 Task: In Heading Arial with underline. Font size of heading  '18'Font style of data Calibri. Font size of data  9Alignment of headline & data Align center. Fill color in heading,  RedFont color of data Black Apply border in Data No BorderIn the sheet  Budget Spreadsheet Templatebook
Action: Mouse moved to (109, 154)
Screenshot: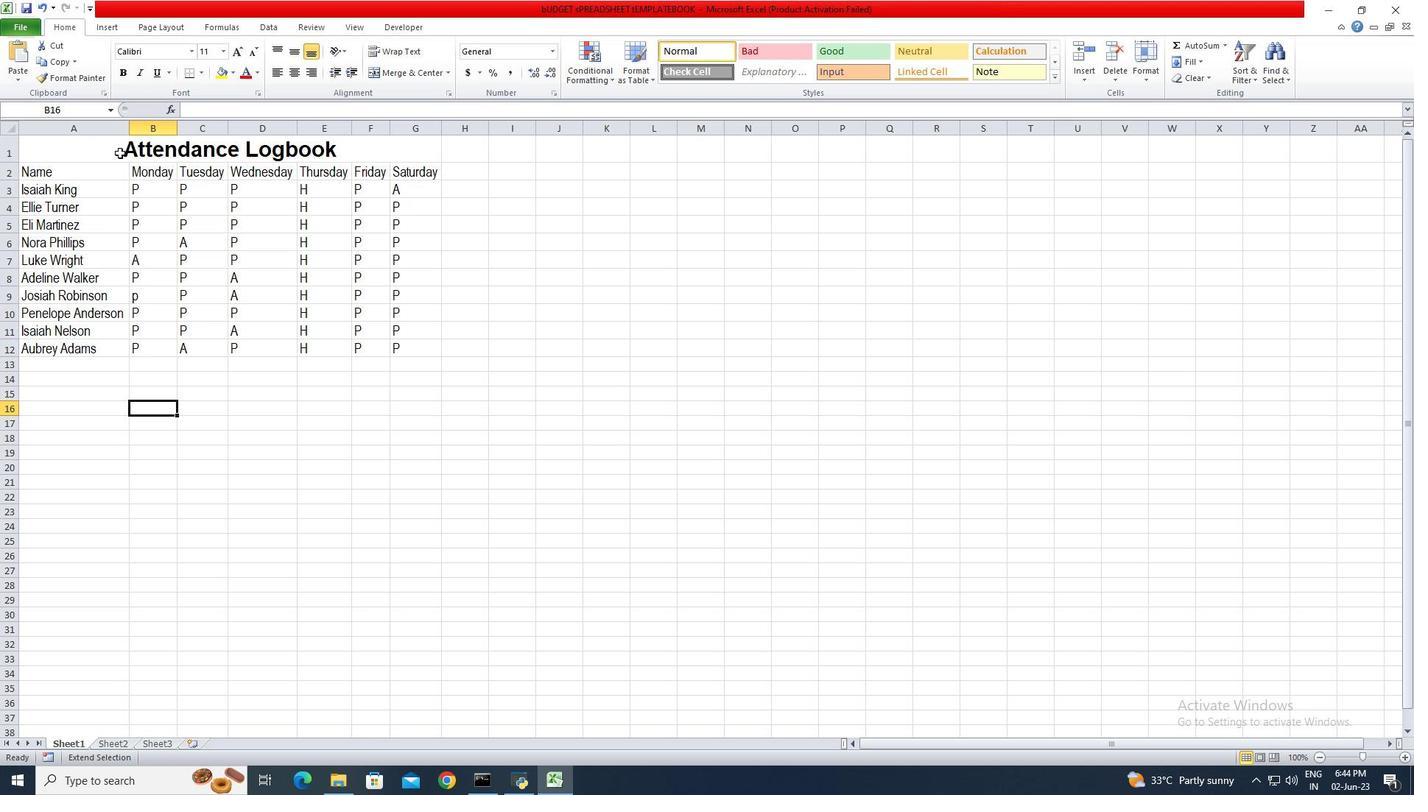 
Action: Mouse pressed left at (109, 154)
Screenshot: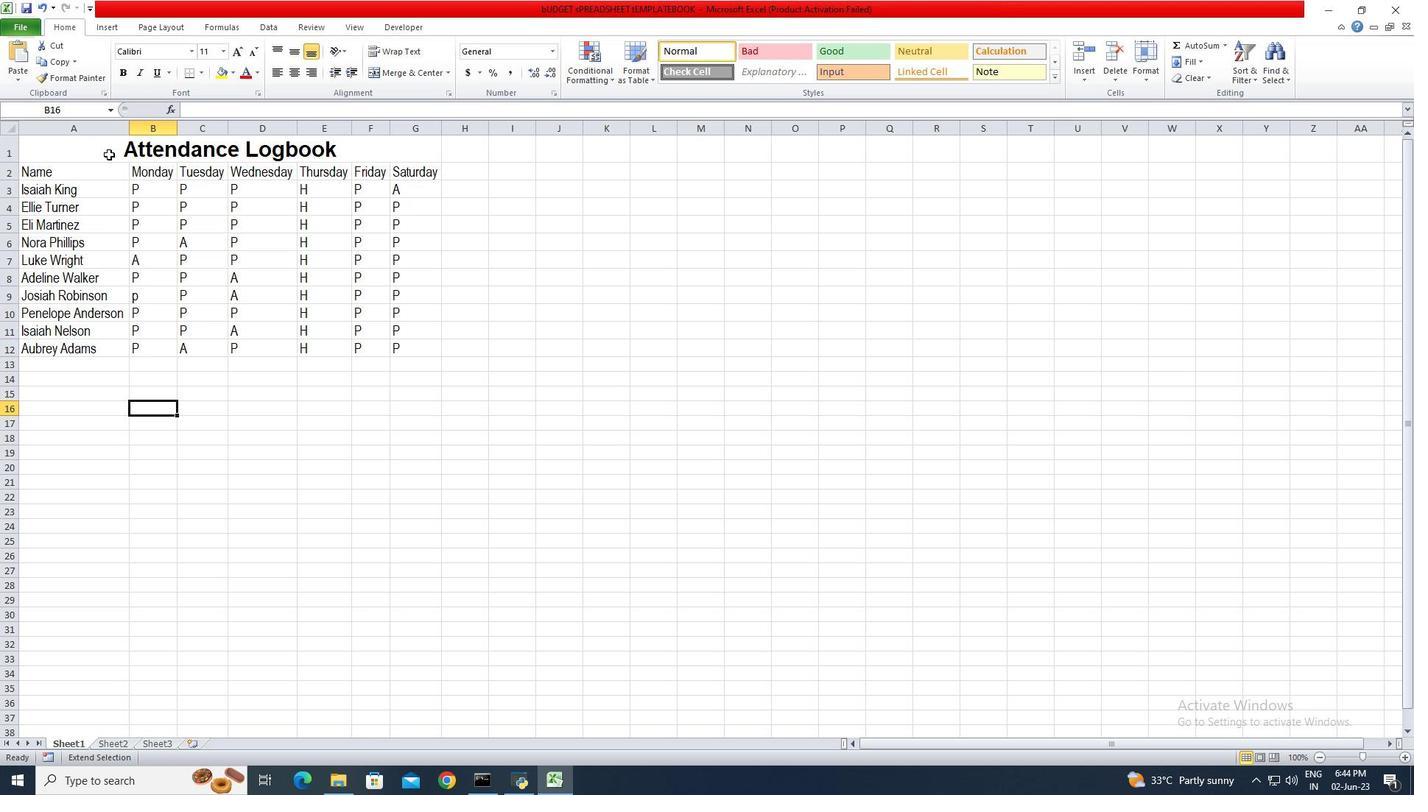 
Action: Mouse moved to (117, 152)
Screenshot: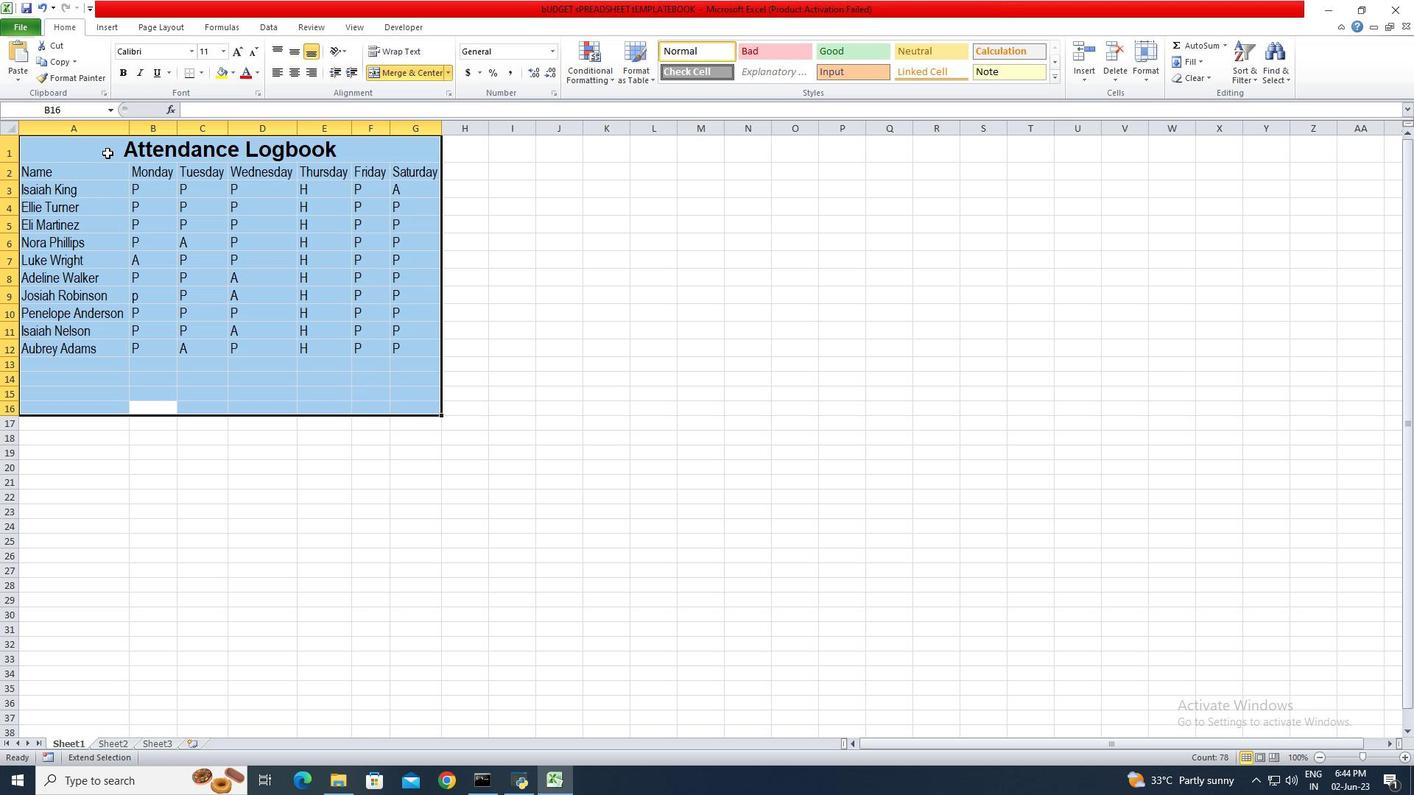 
Action: Mouse pressed left at (117, 152)
Screenshot: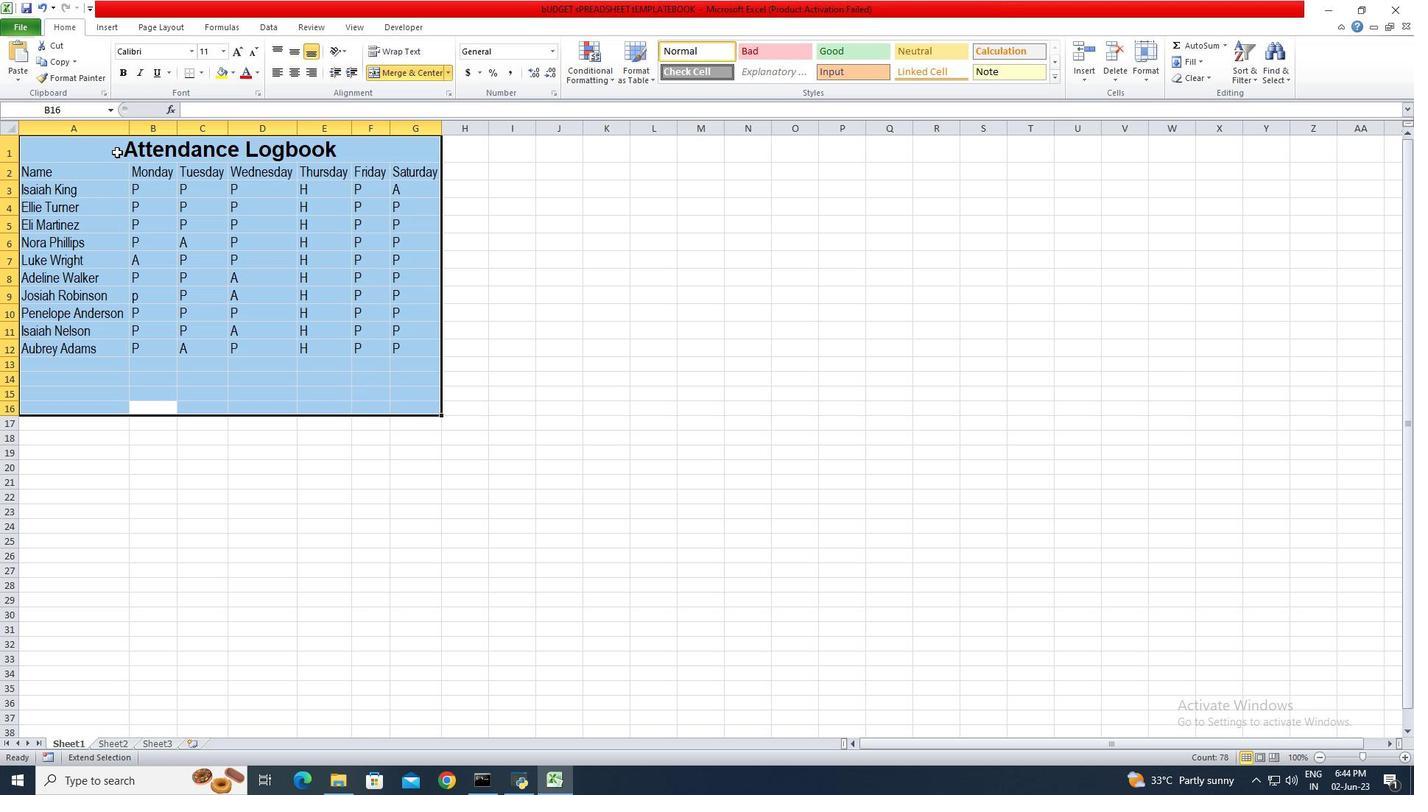 
Action: Mouse moved to (114, 149)
Screenshot: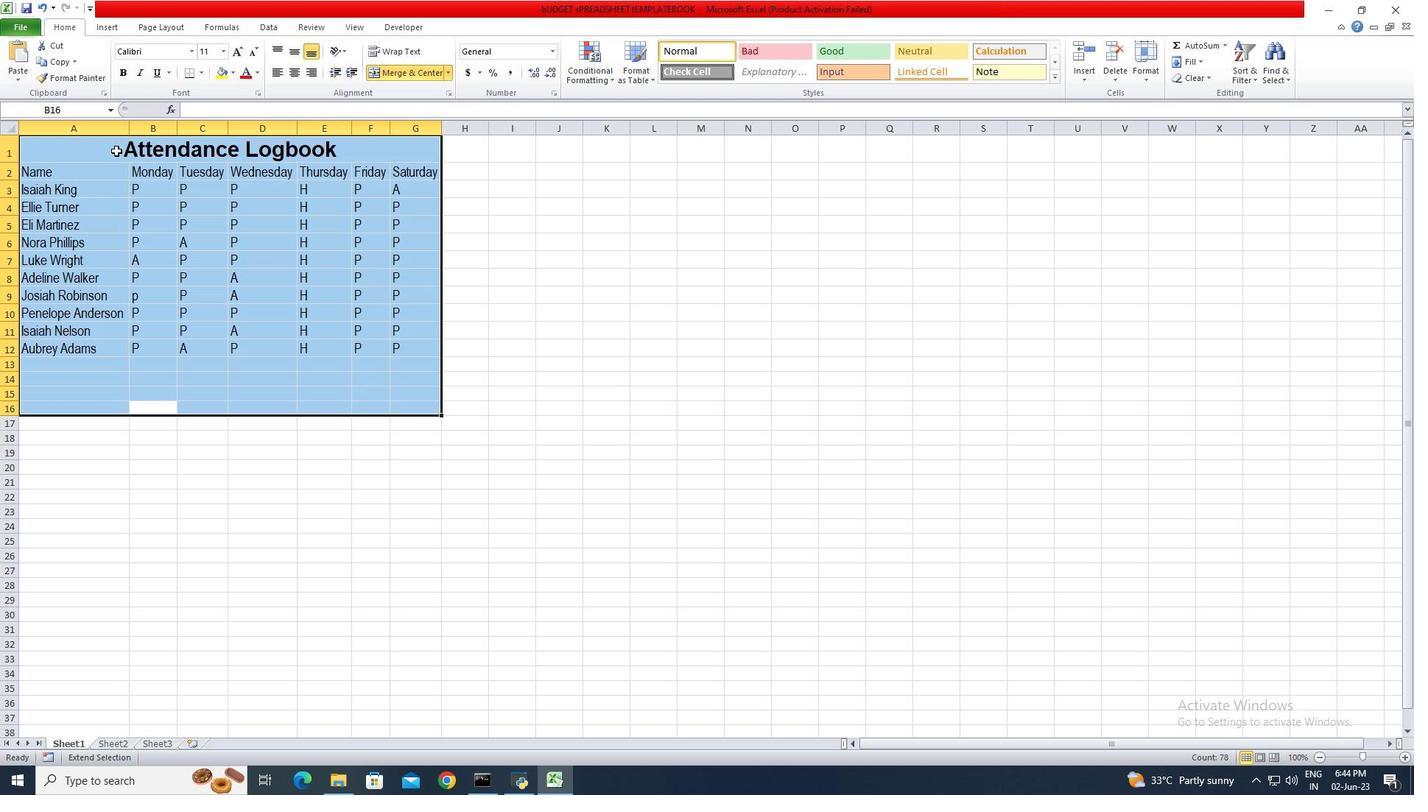 
Action: Mouse pressed left at (114, 149)
Screenshot: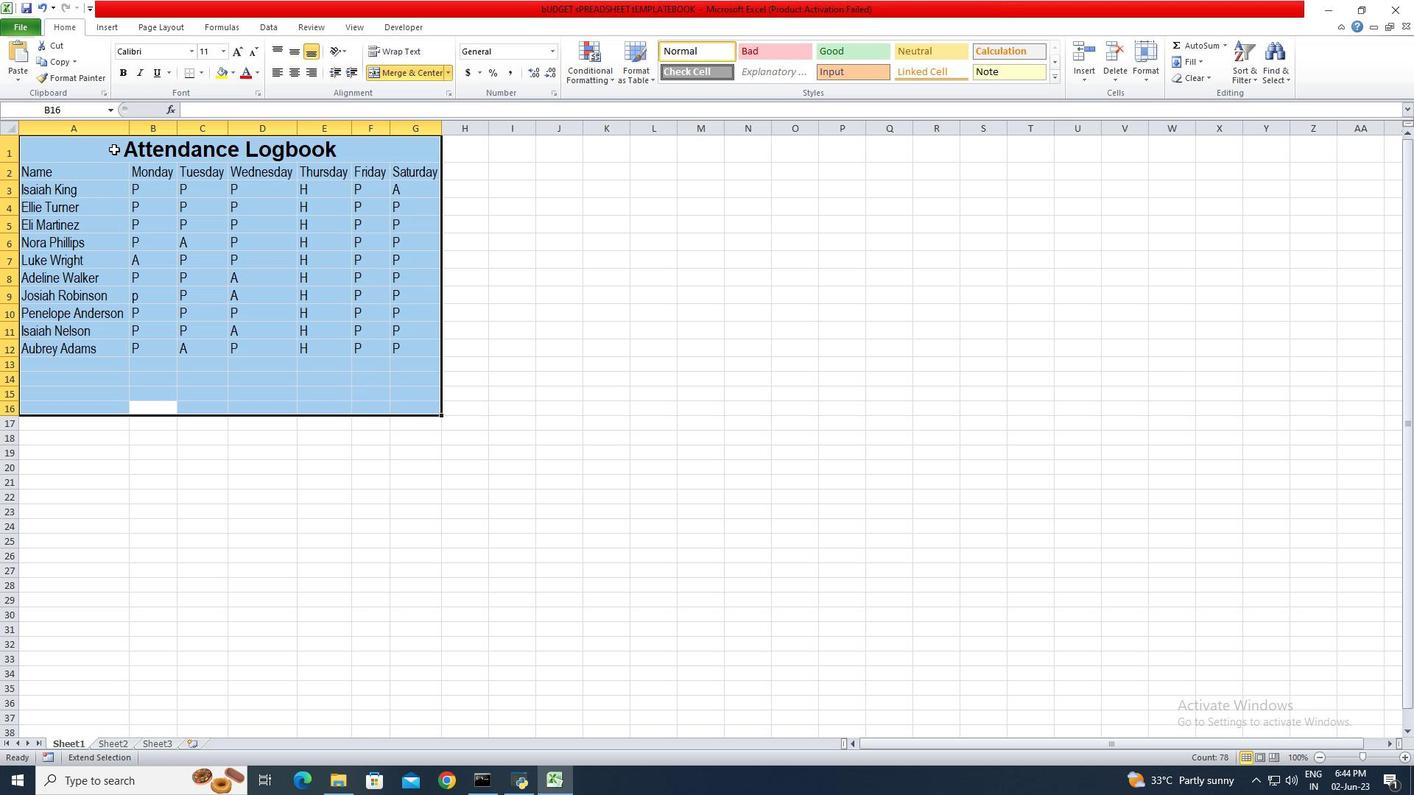 
Action: Mouse moved to (113, 382)
Screenshot: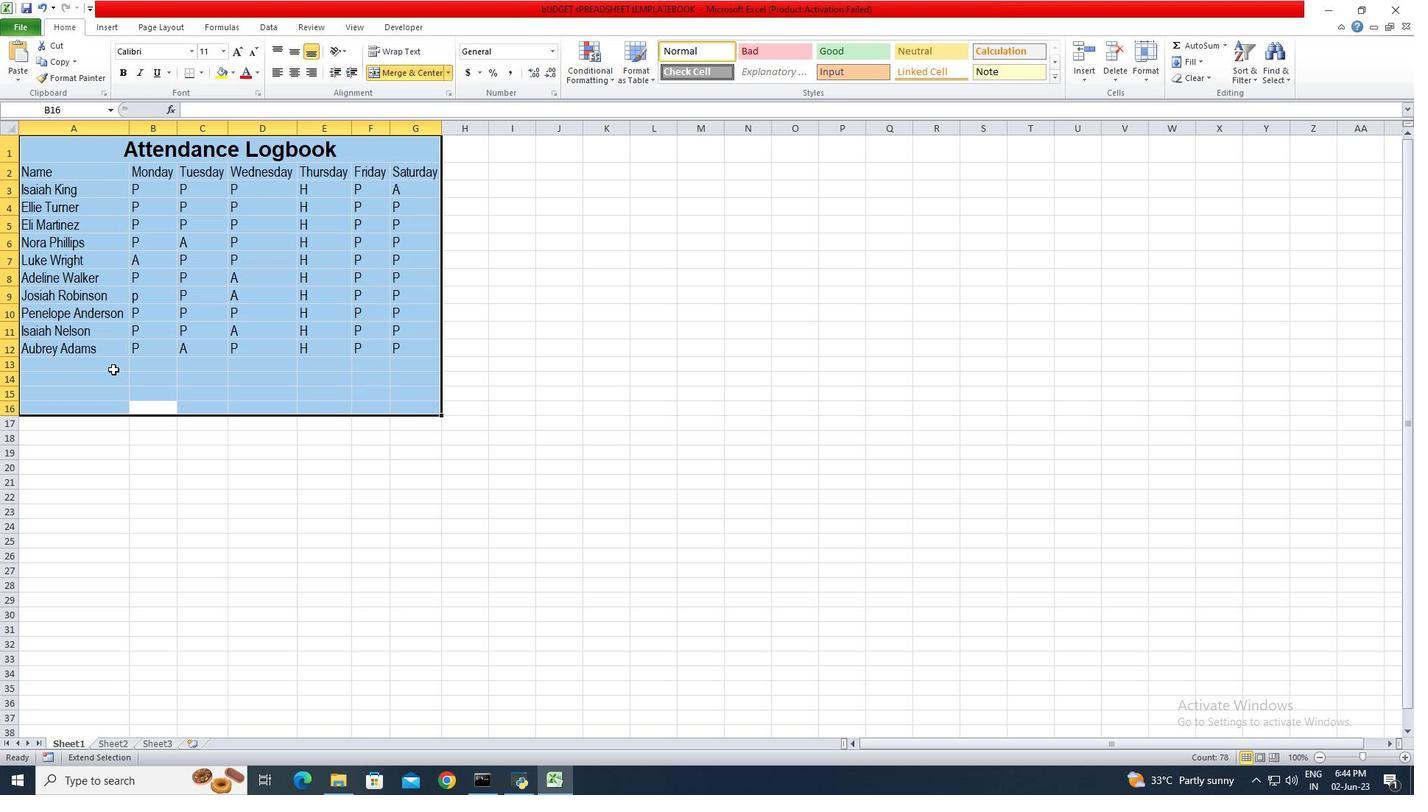 
Action: Mouse pressed left at (113, 382)
Screenshot: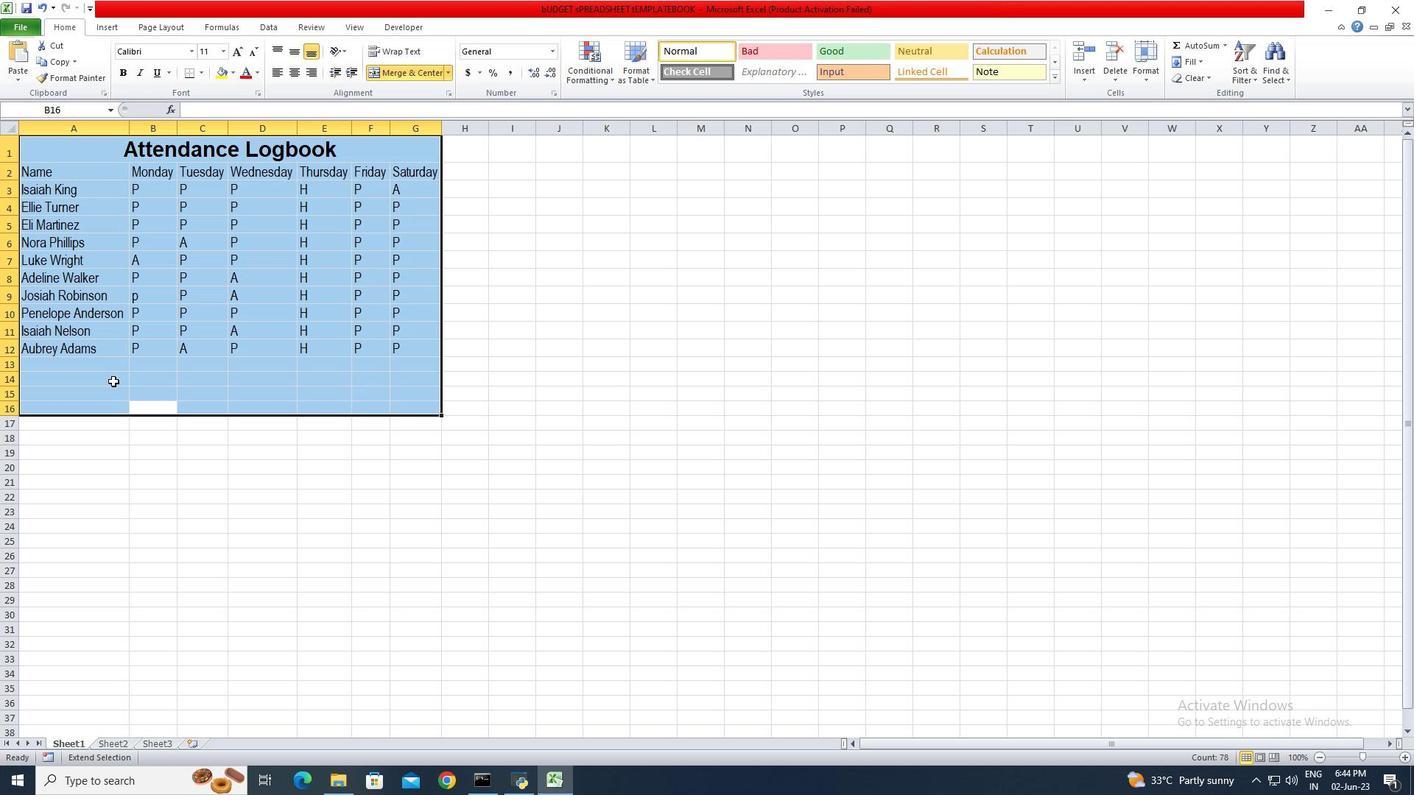 
Action: Mouse moved to (103, 151)
Screenshot: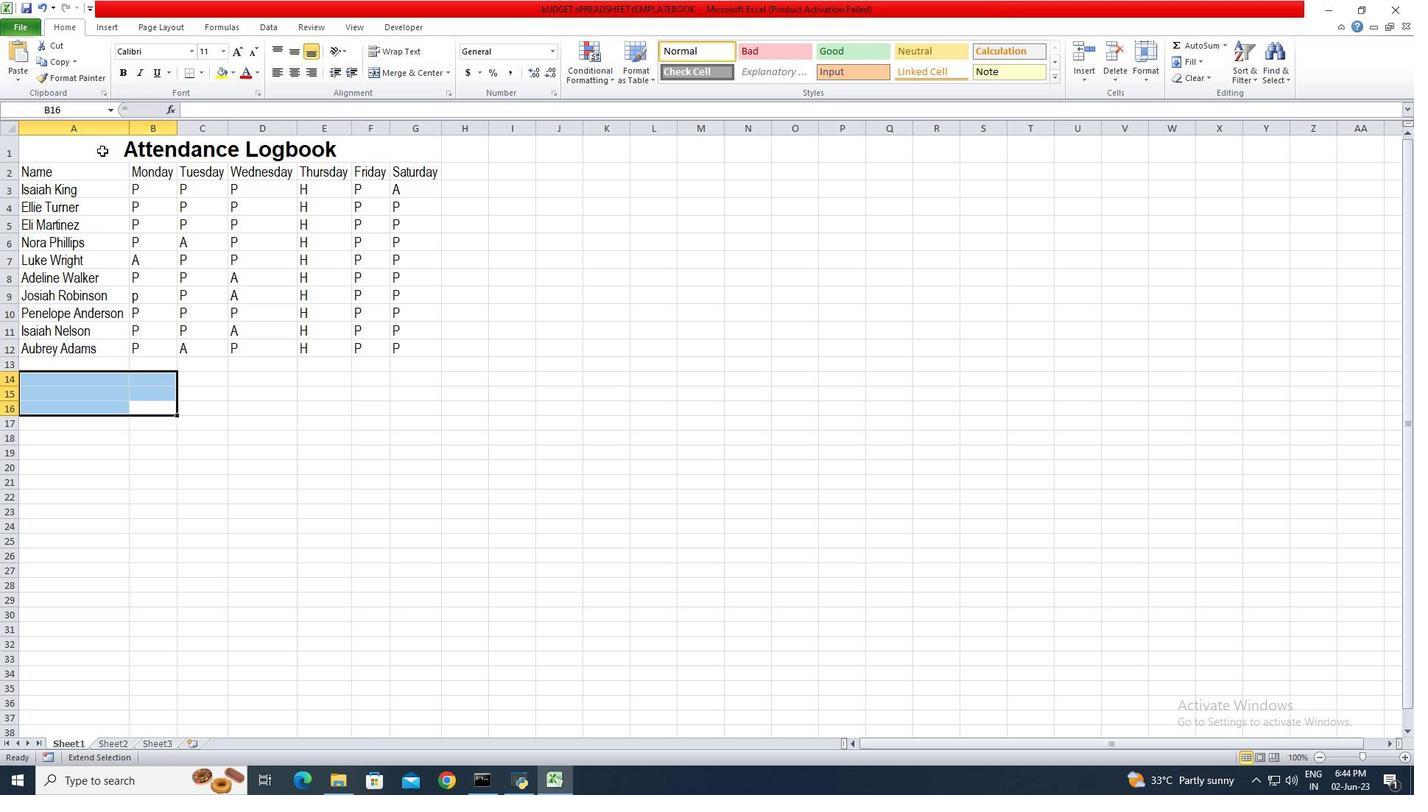 
Action: Mouse pressed left at (103, 151)
Screenshot: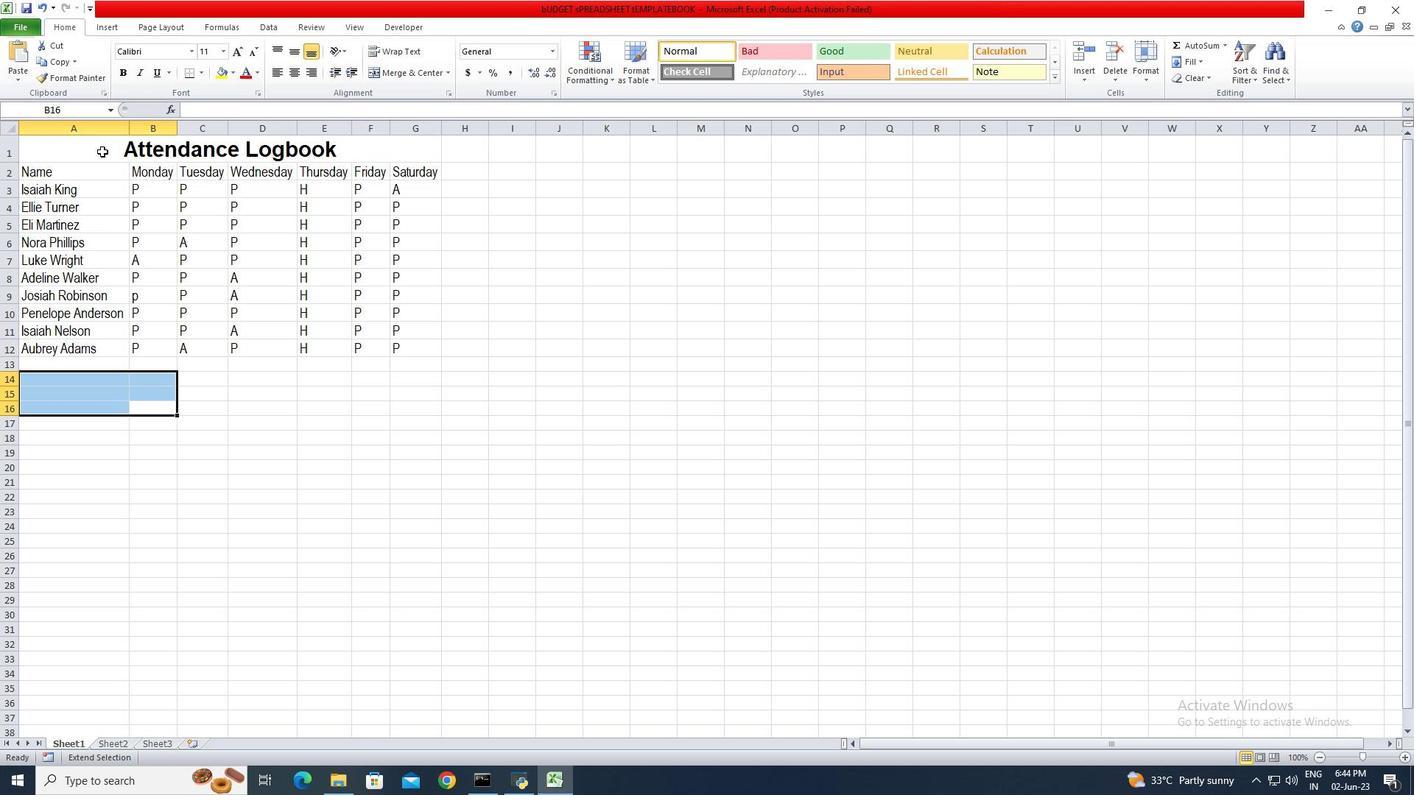 
Action: Mouse pressed left at (103, 151)
Screenshot: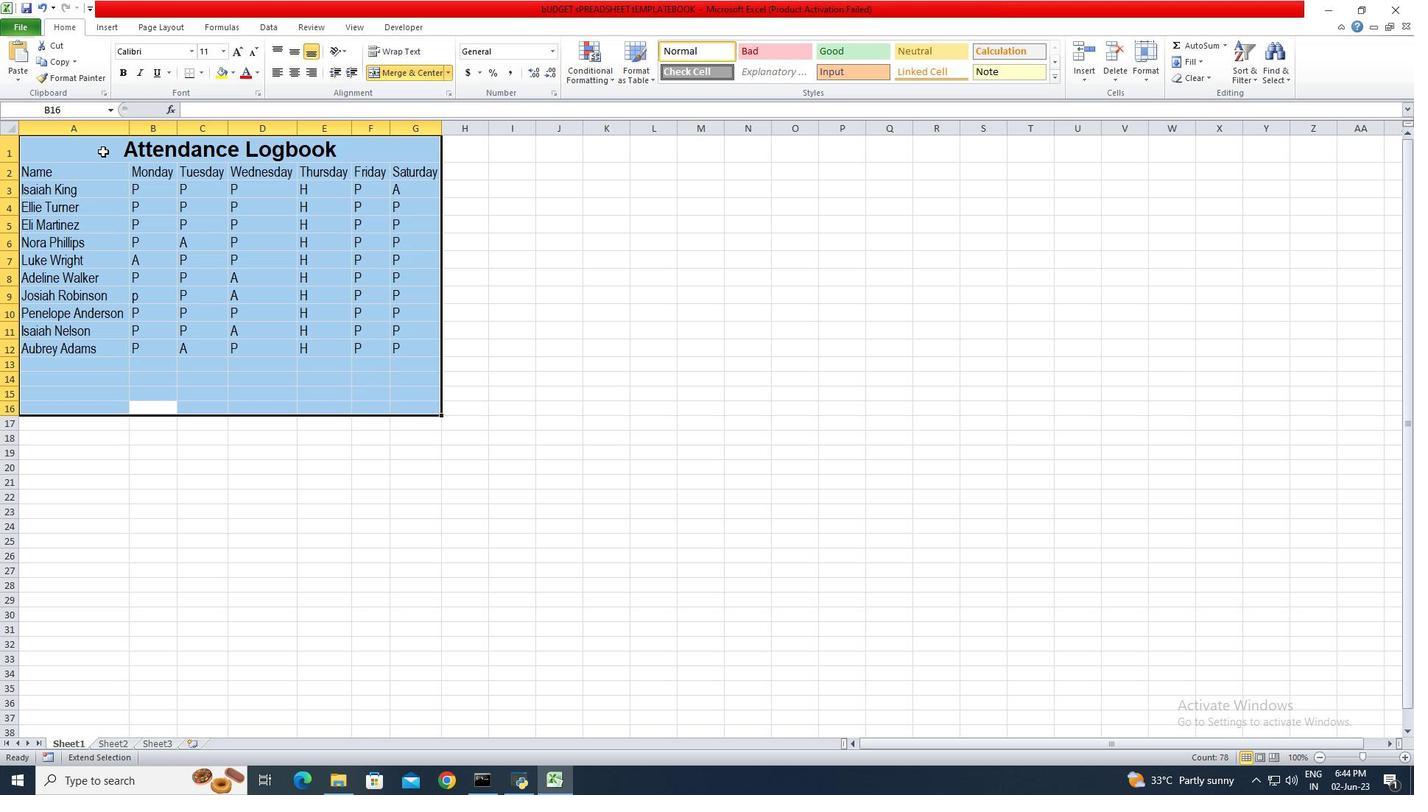 
Action: Mouse pressed left at (103, 151)
Screenshot: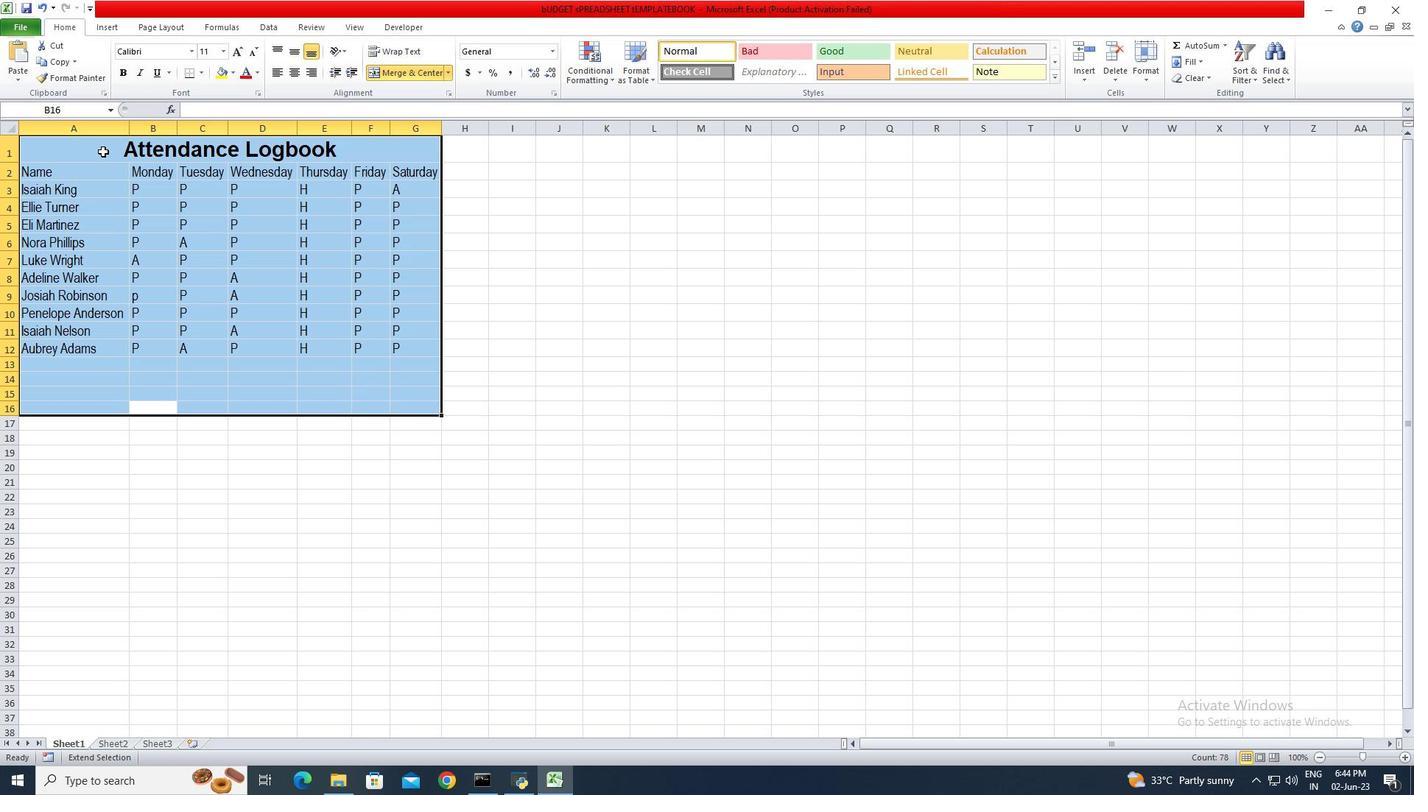
Action: Key pressed ax
Screenshot: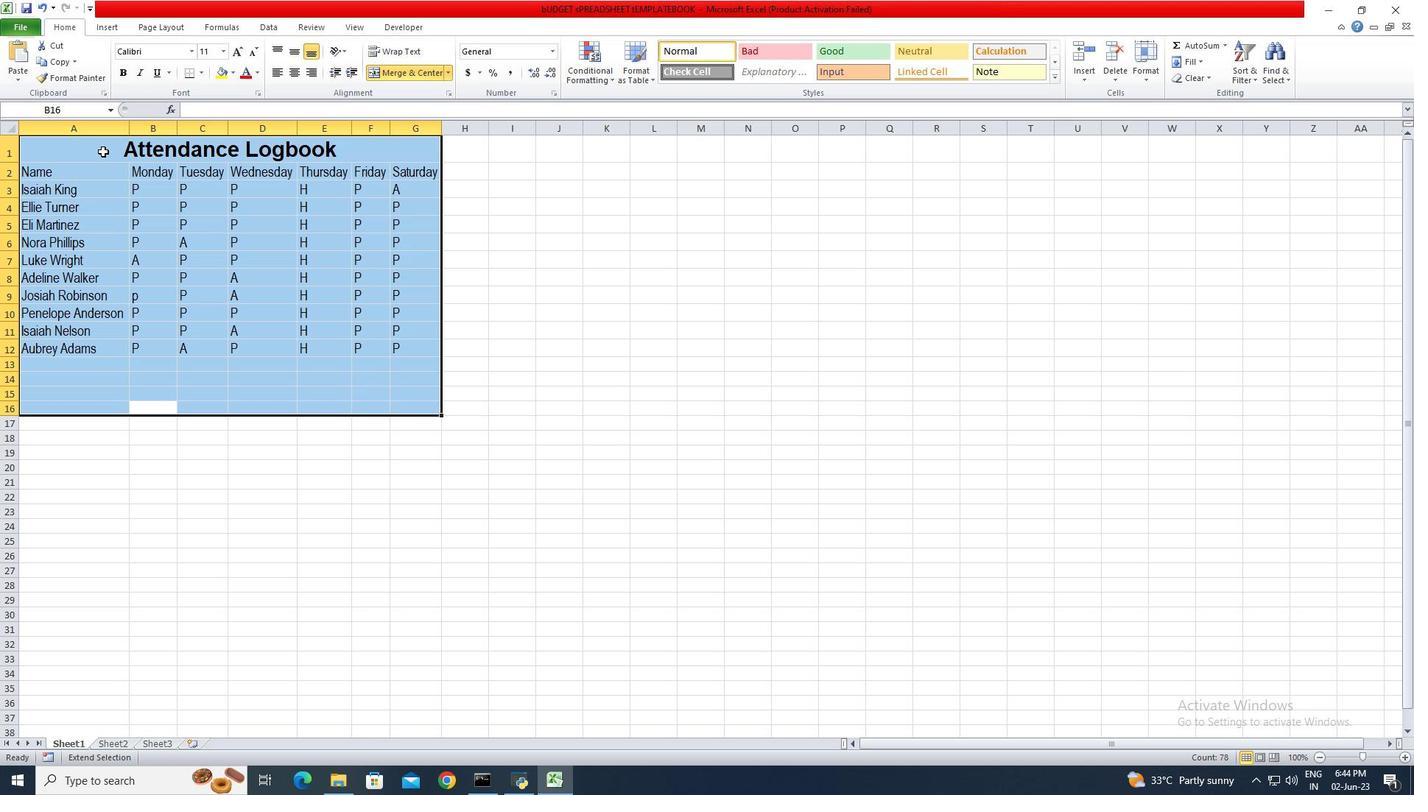 
Action: Mouse moved to (103, 152)
Screenshot: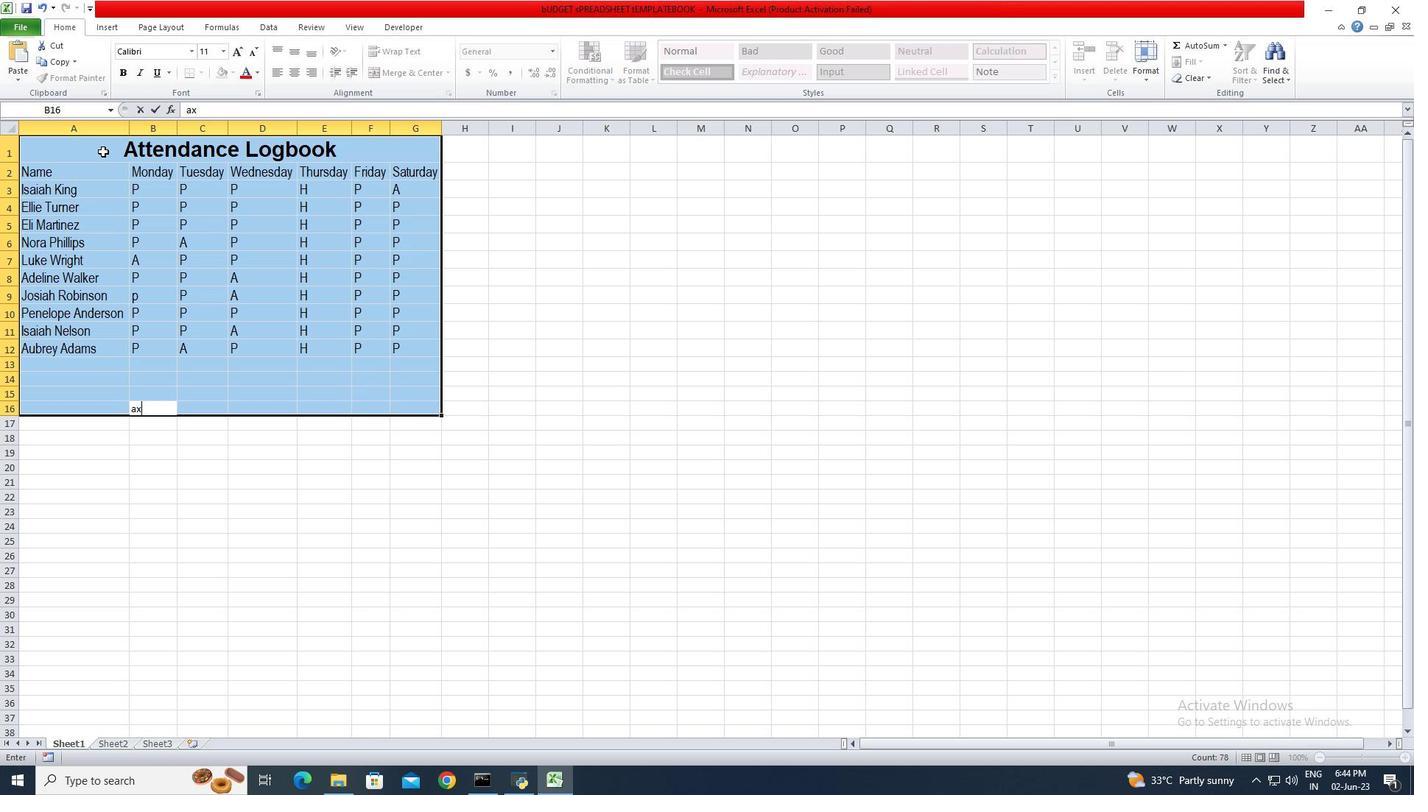 
Action: Key pressed m,<Key.shift_r>?
Screenshot: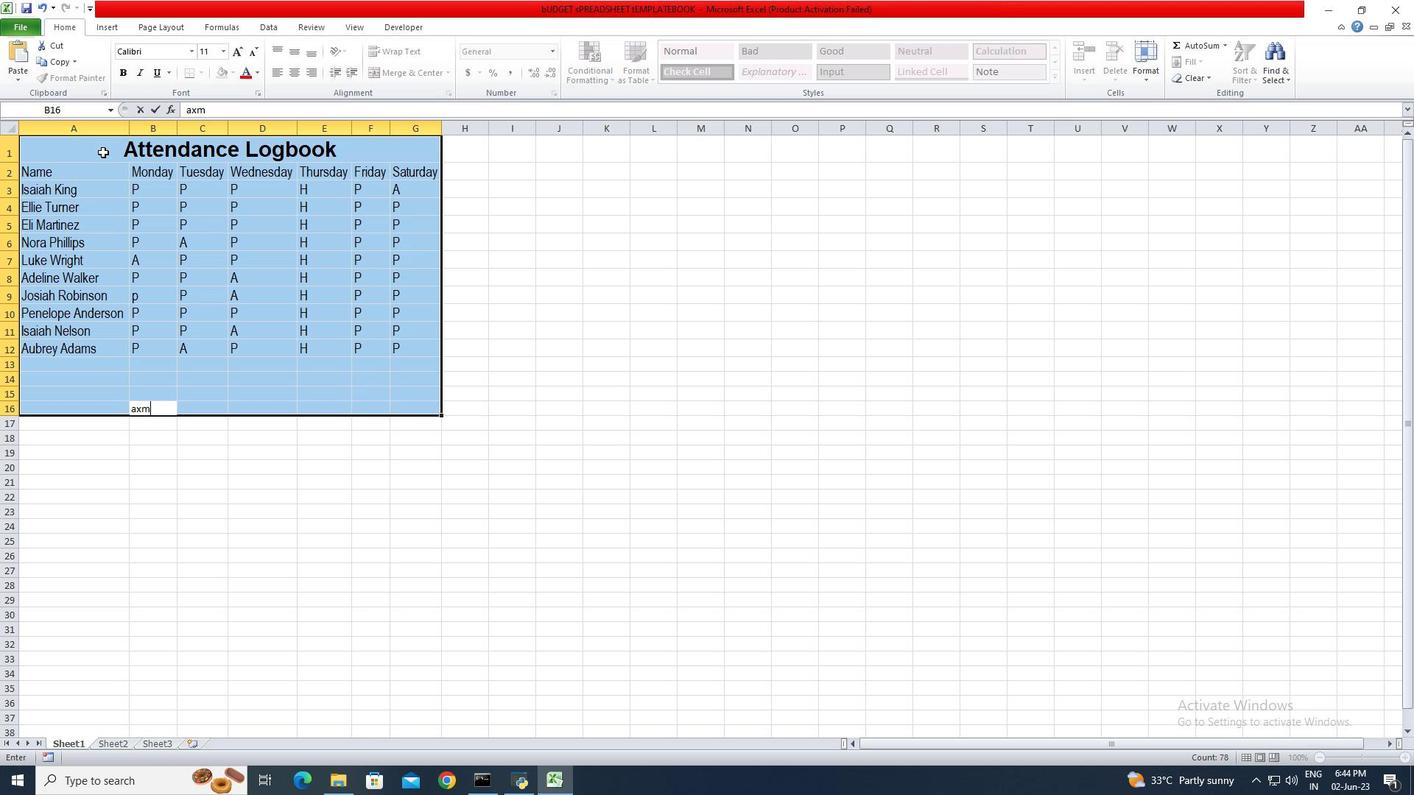 
Action: Mouse moved to (191, 545)
Screenshot: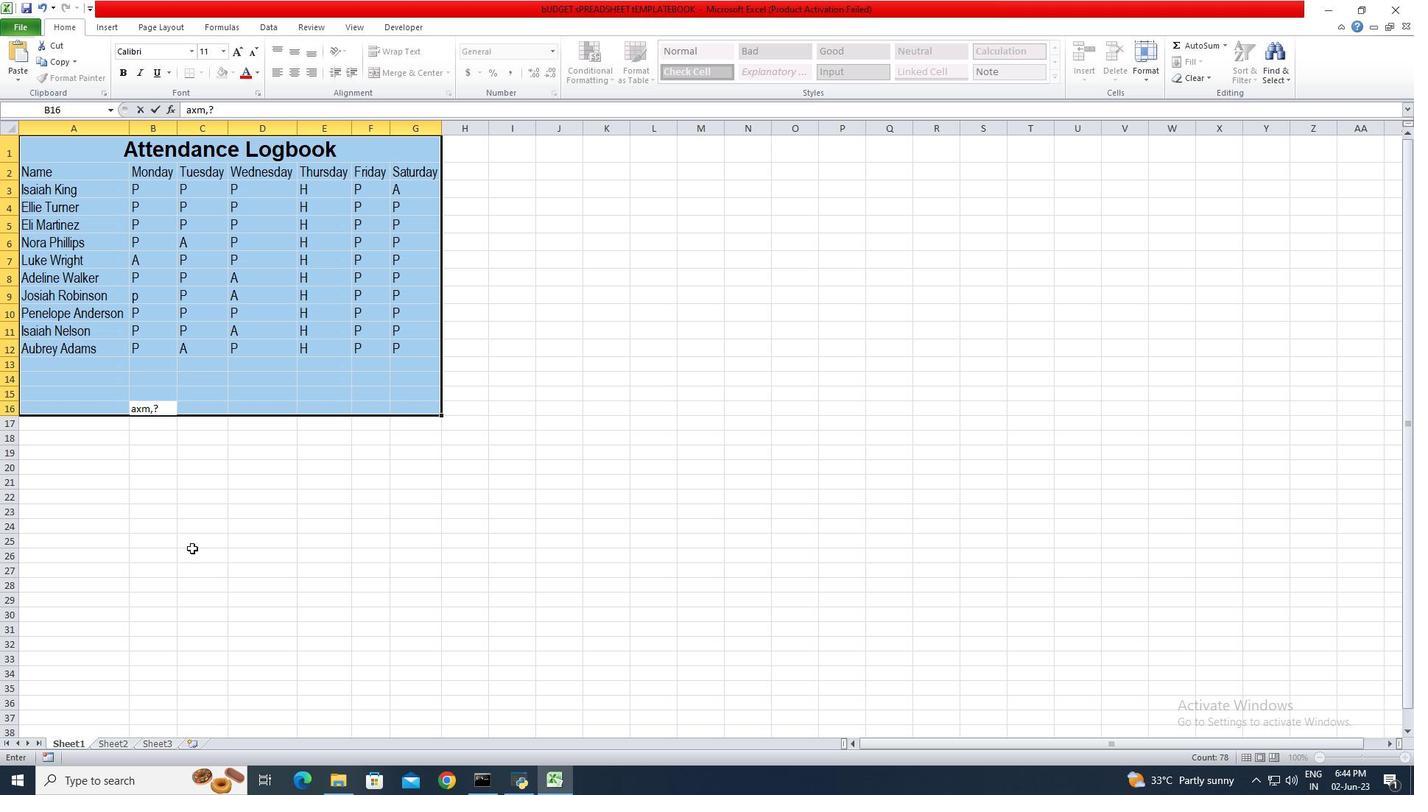 
Action: Key pressed <Key.backspace><Key.backspace><Key.backspace><Key.backspace><Key.backspace><Key.backspace>
Screenshot: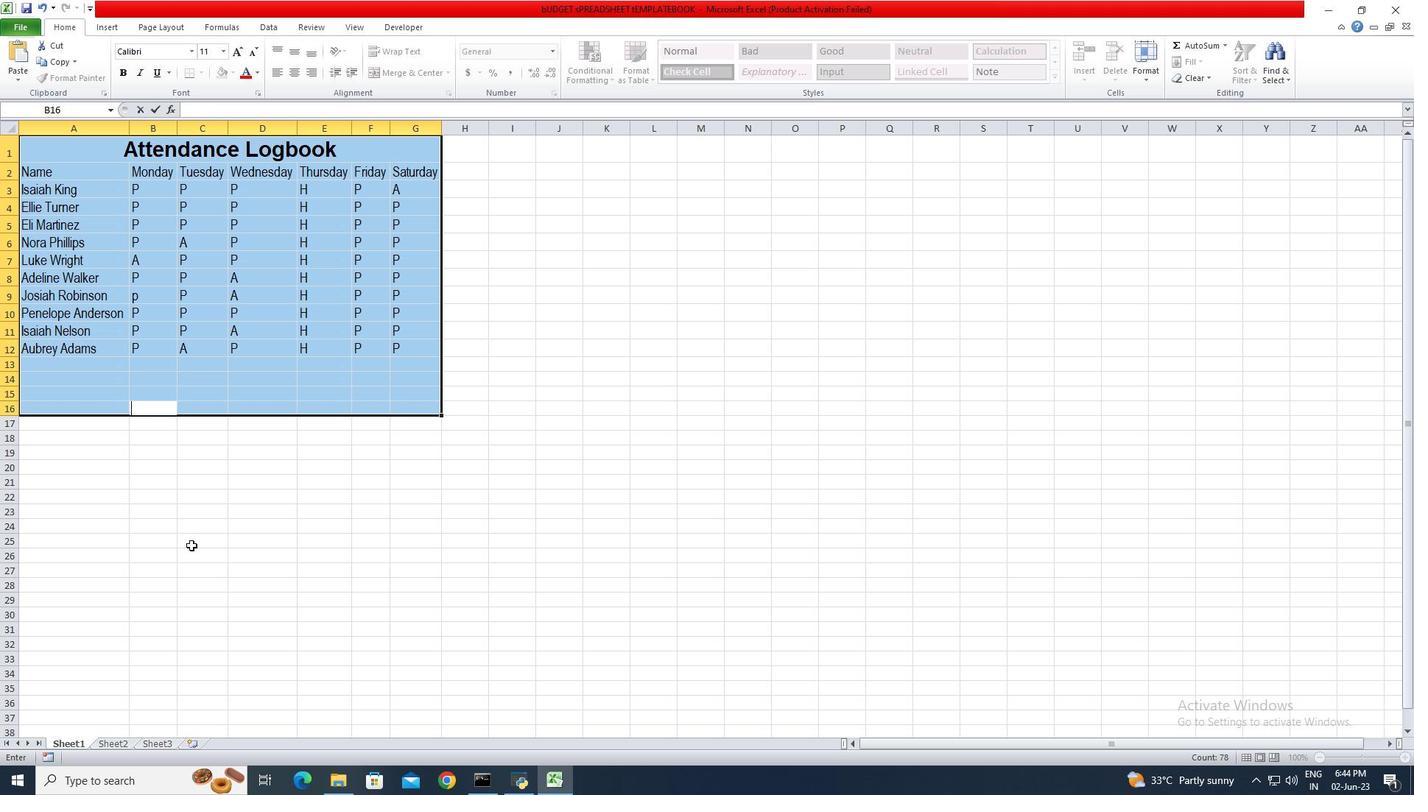 
Action: Mouse moved to (106, 489)
Screenshot: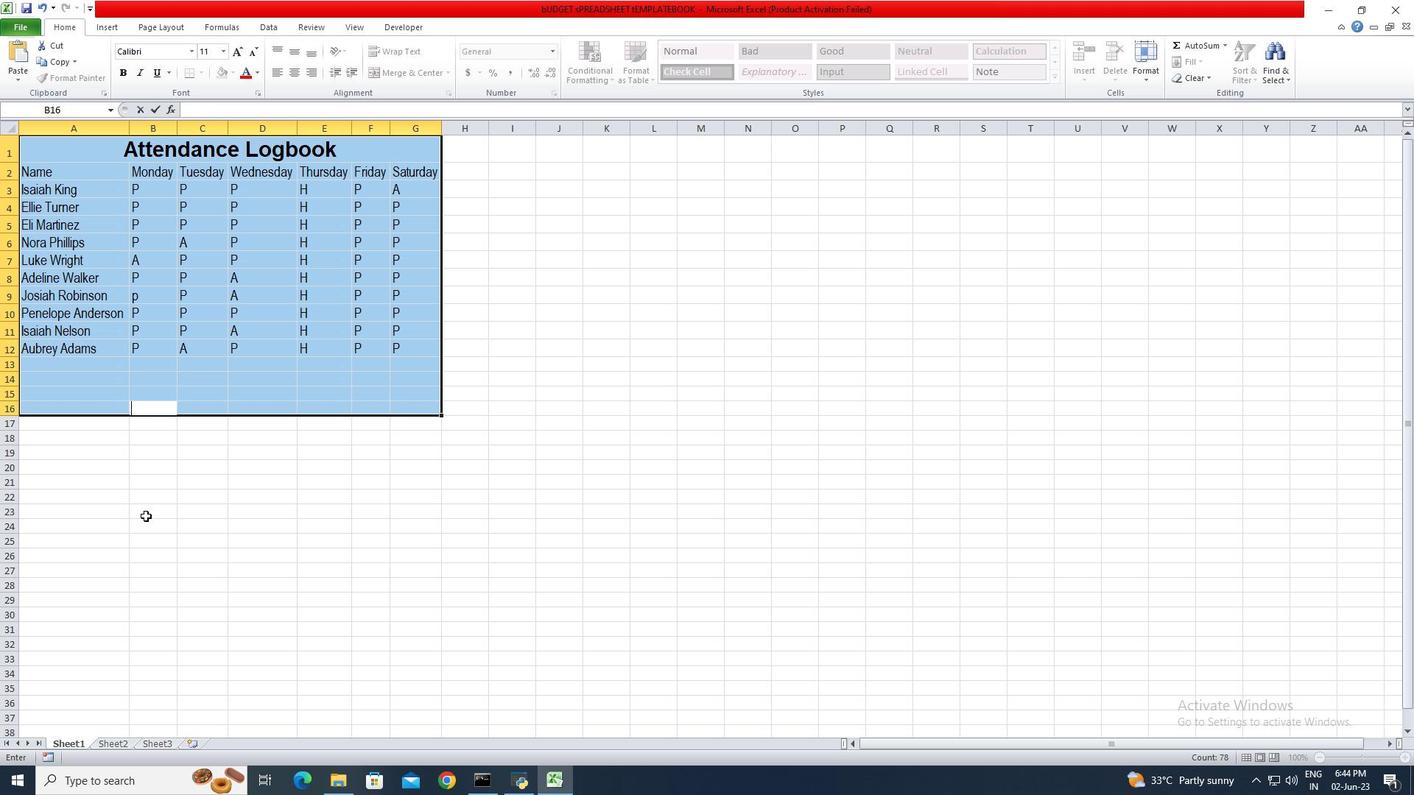 
Action: Mouse pressed left at (106, 489)
Screenshot: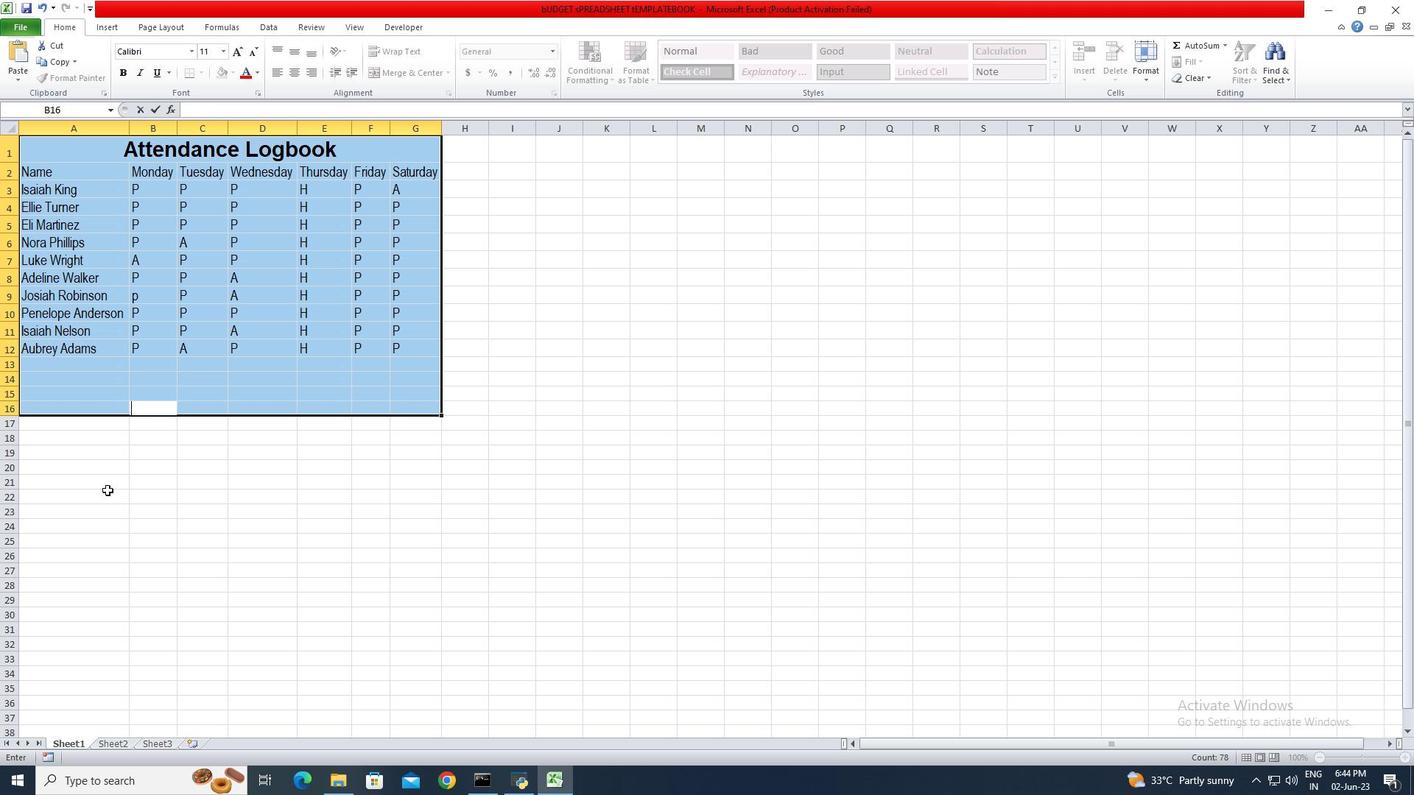 
Action: Mouse moved to (105, 145)
Screenshot: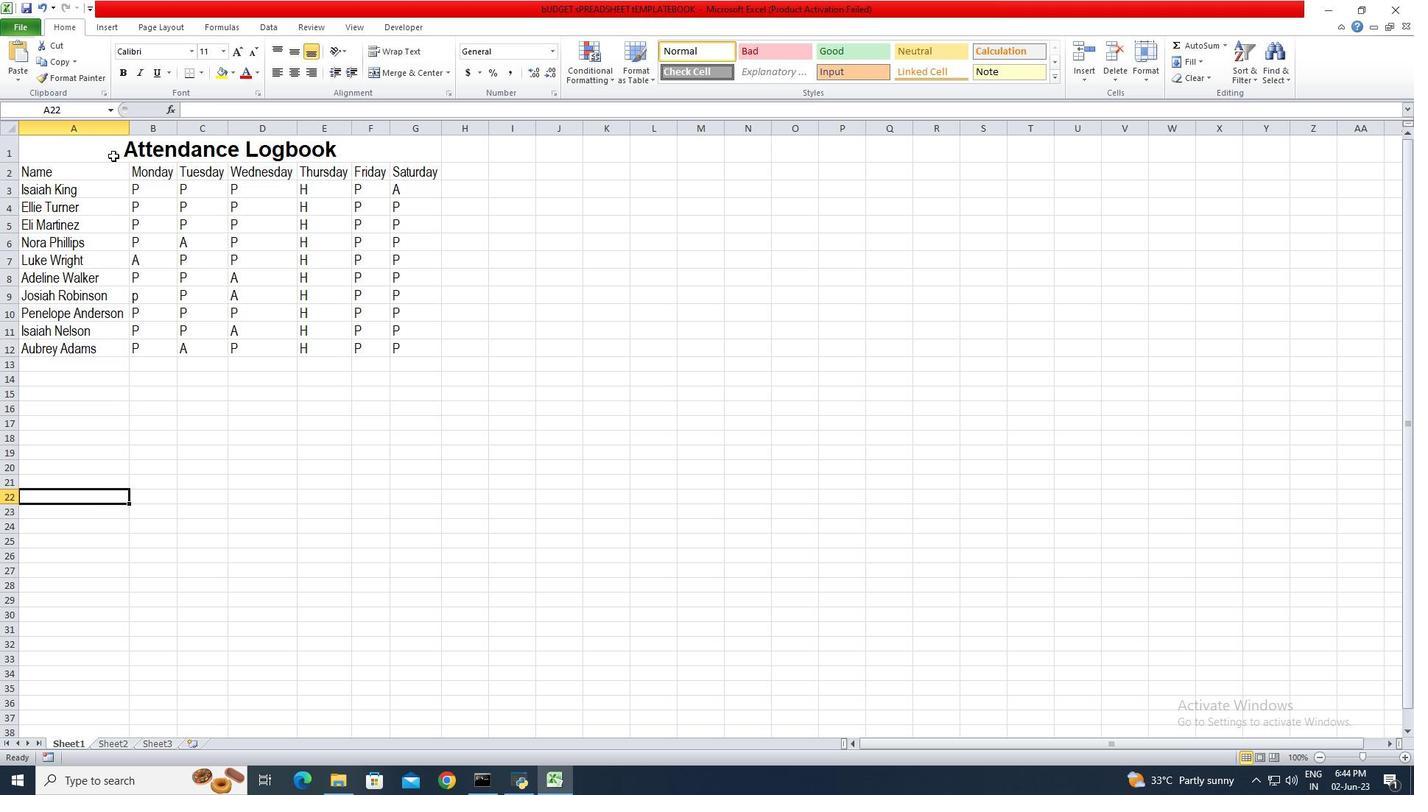 
Action: Mouse pressed left at (105, 145)
Screenshot: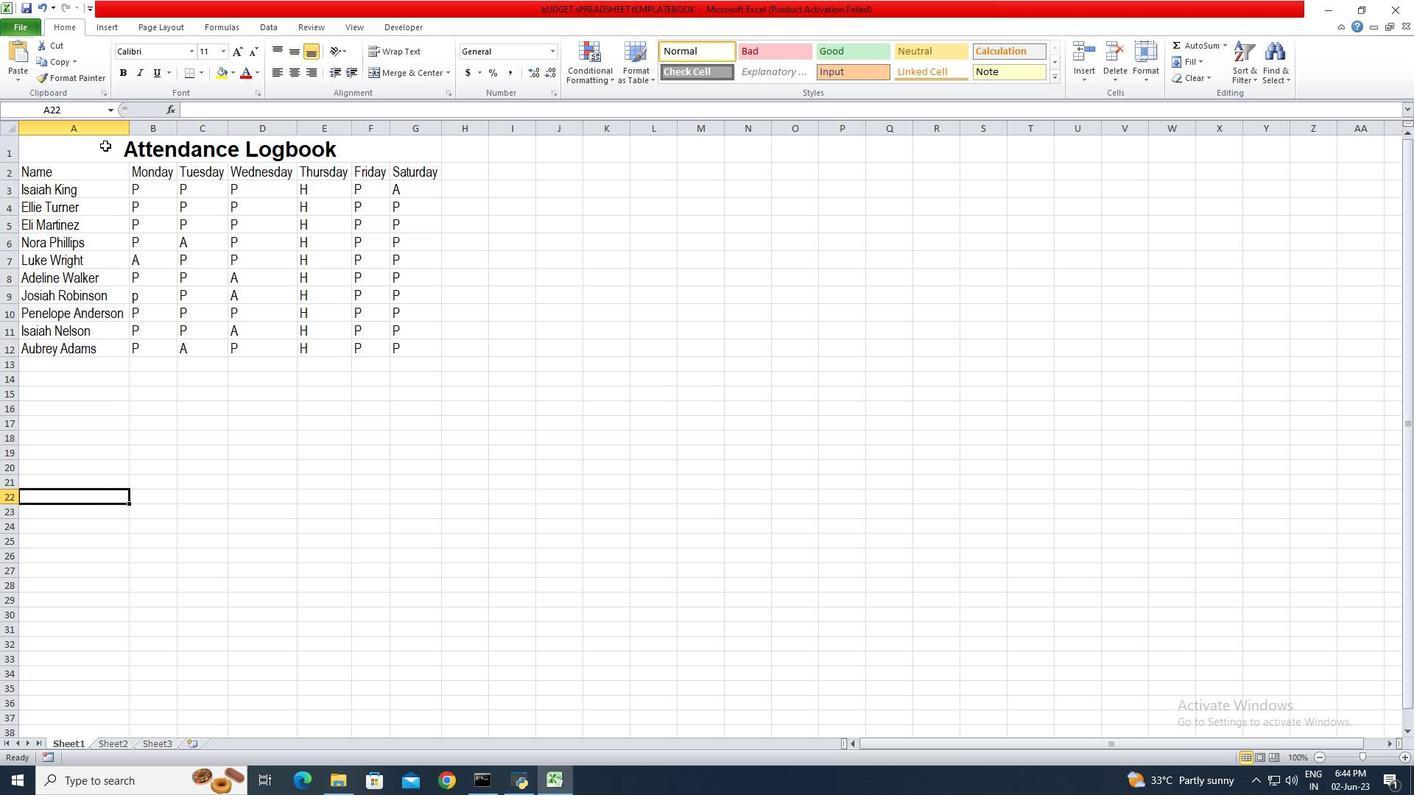 
Action: Mouse moved to (151, 73)
Screenshot: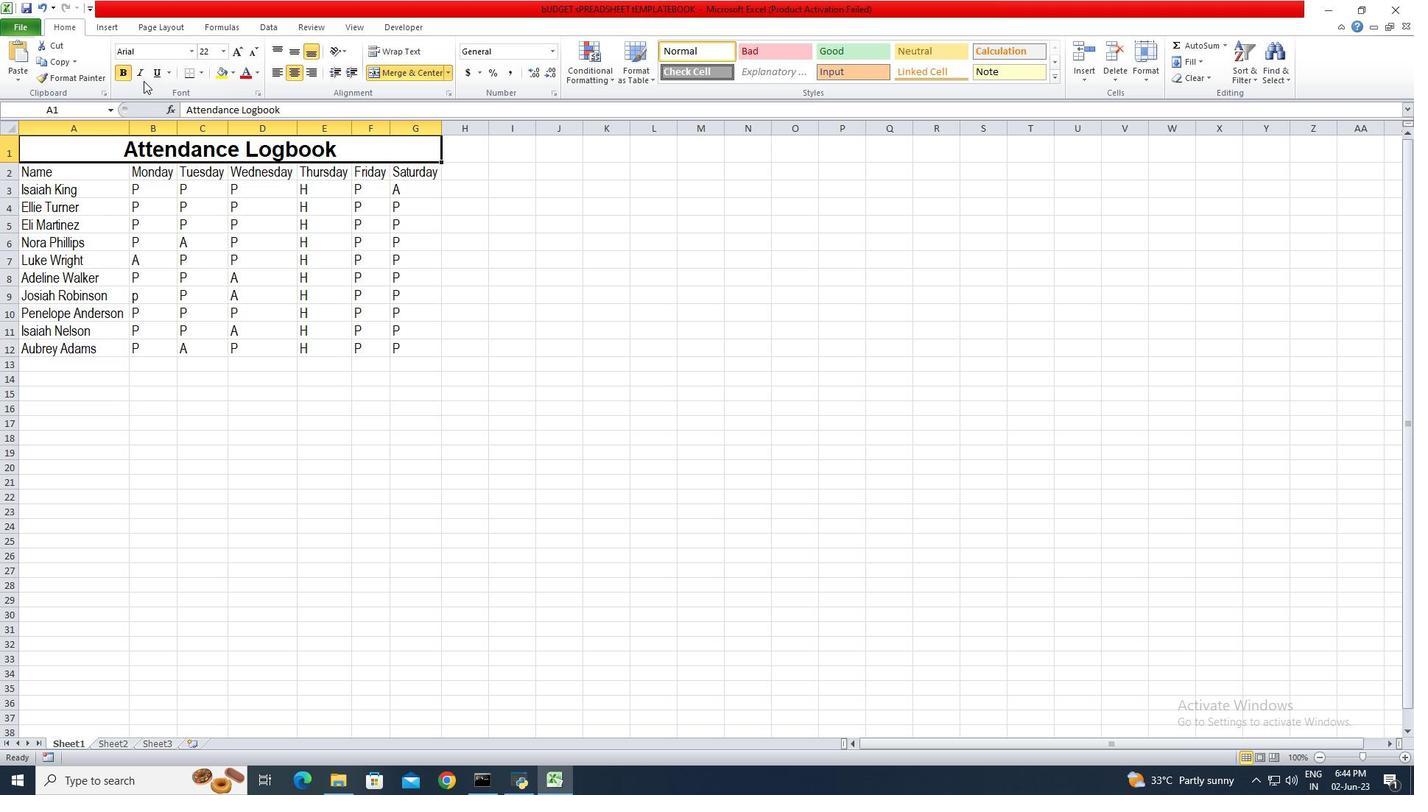
Action: Mouse pressed left at (151, 73)
Screenshot: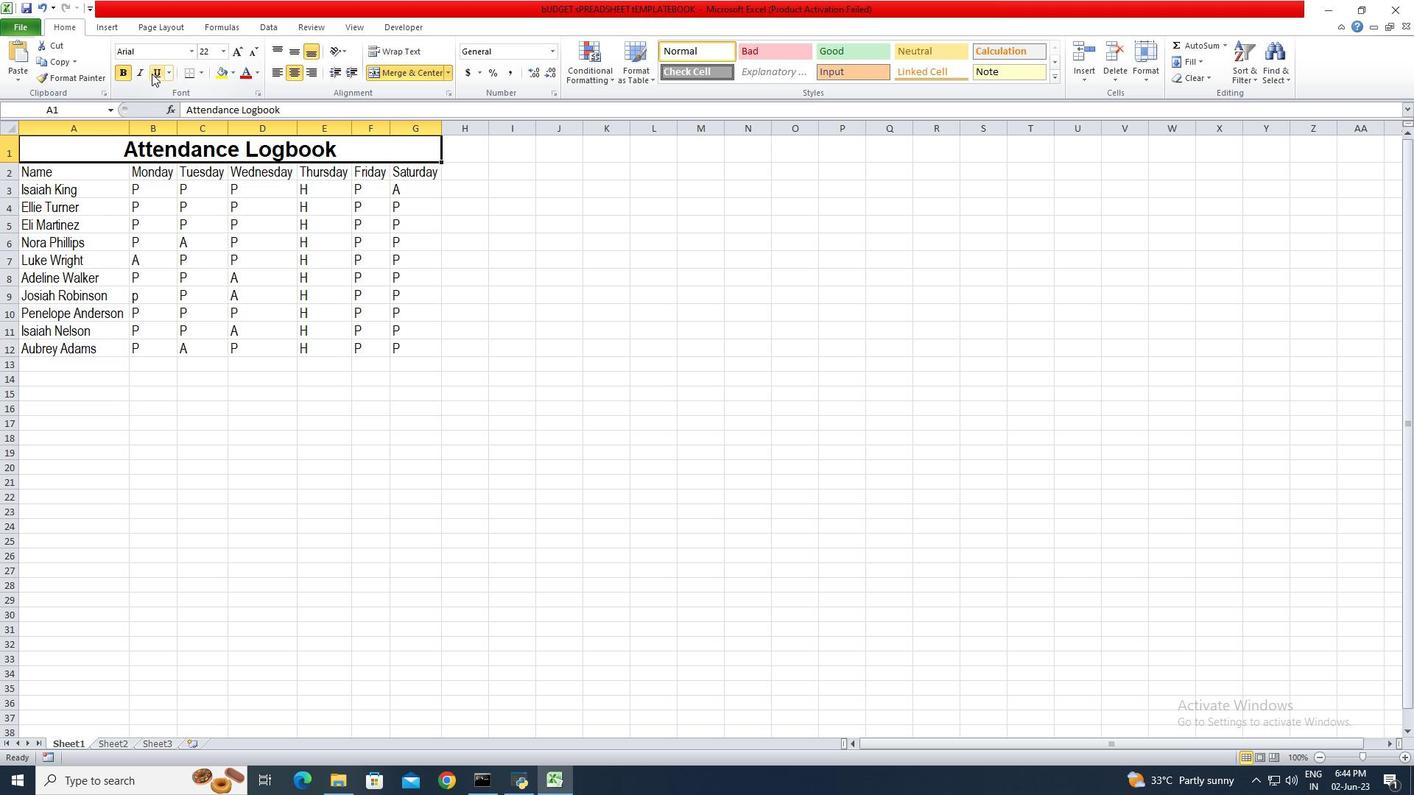 
Action: Mouse moved to (154, 50)
Screenshot: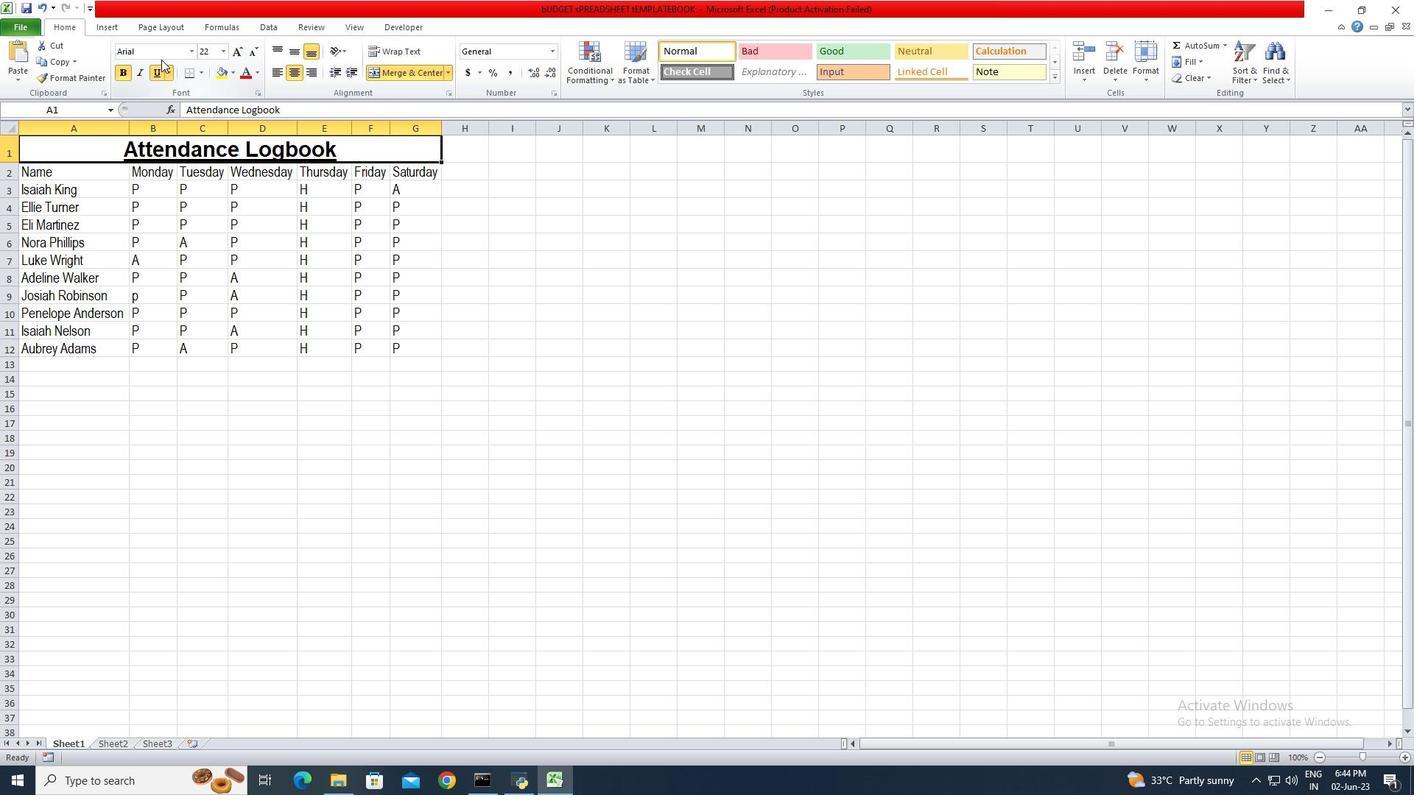
Action: Mouse pressed left at (154, 50)
Screenshot: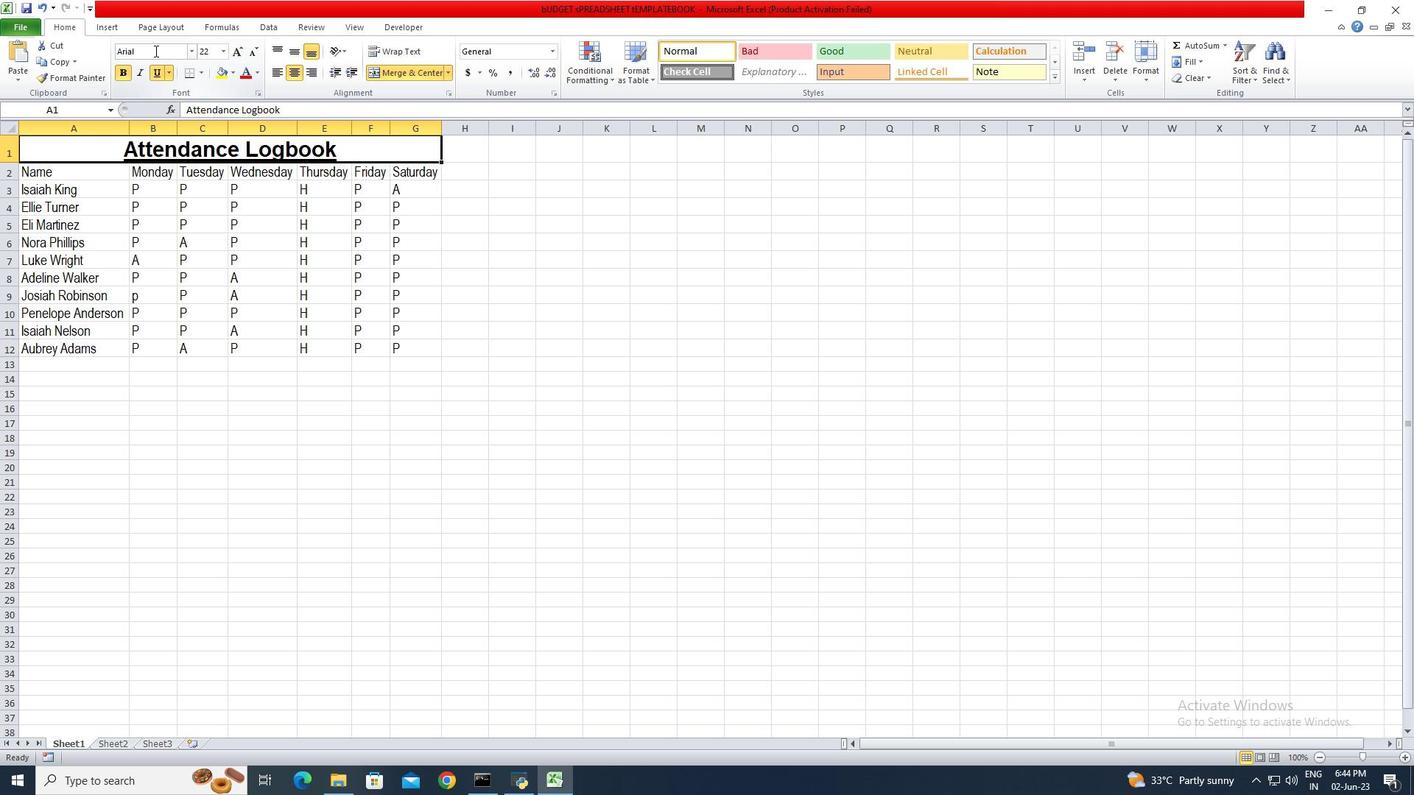
Action: Mouse pressed left at (154, 50)
Screenshot: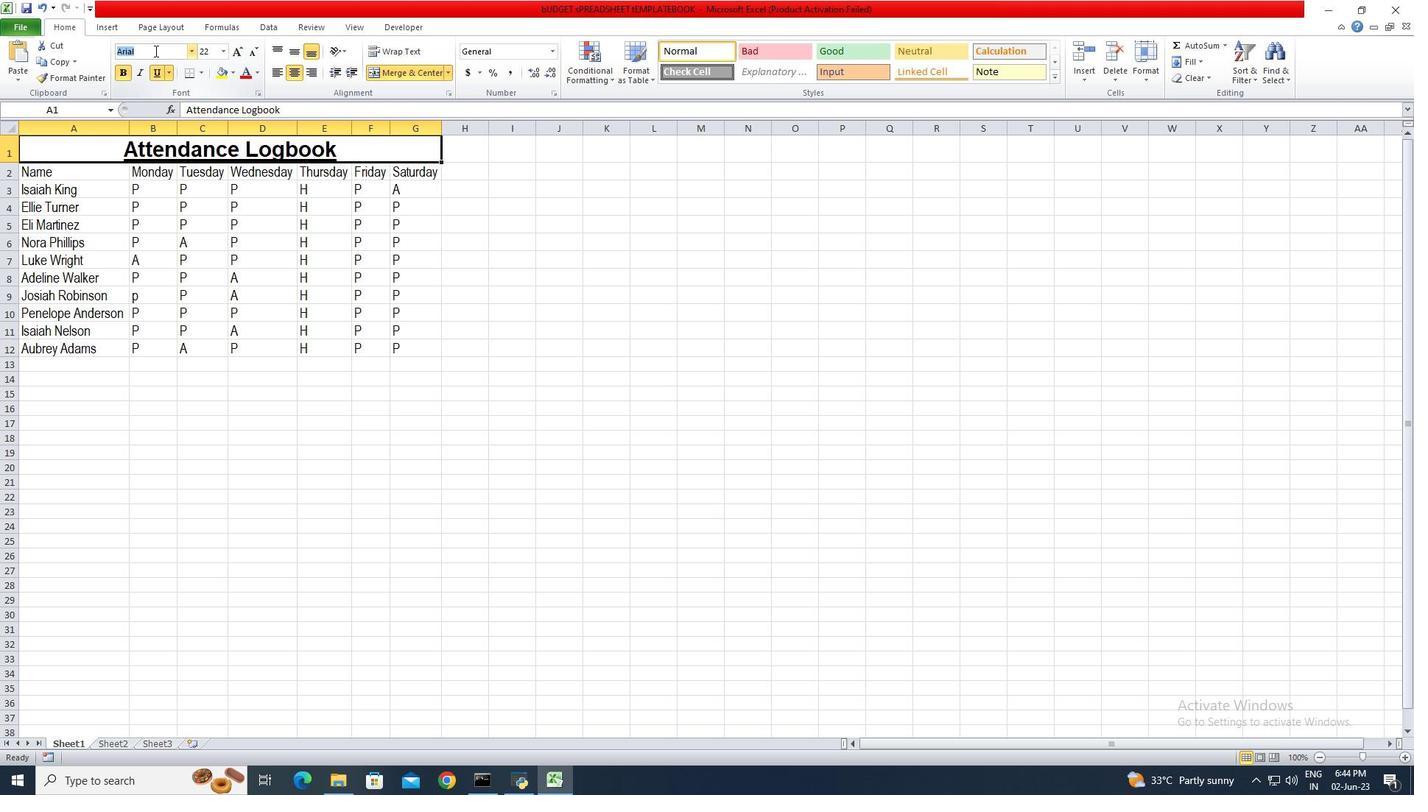 
Action: Mouse moved to (204, 166)
Screenshot: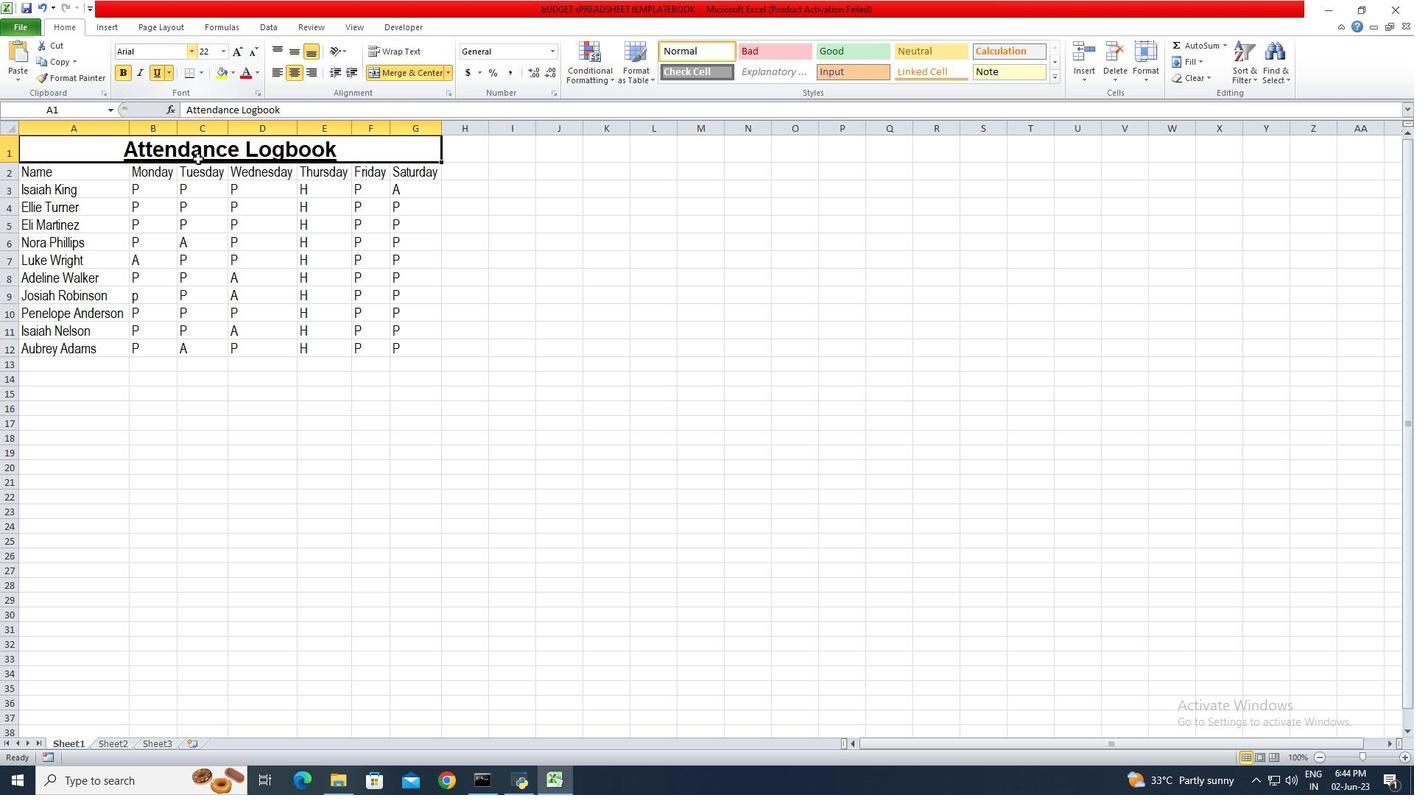 
Action: Key pressed <Key.enter>
Screenshot: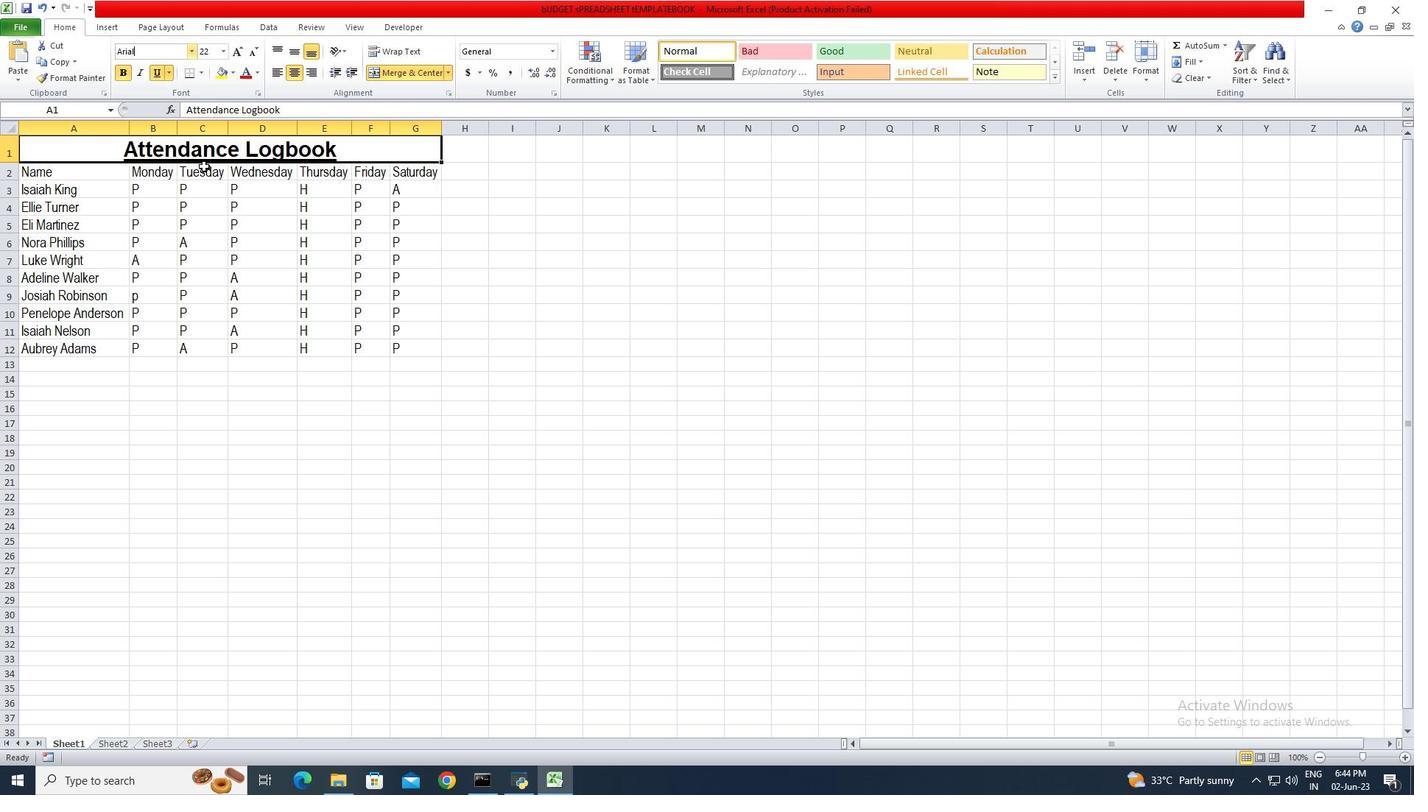
Action: Mouse moved to (208, 50)
Screenshot: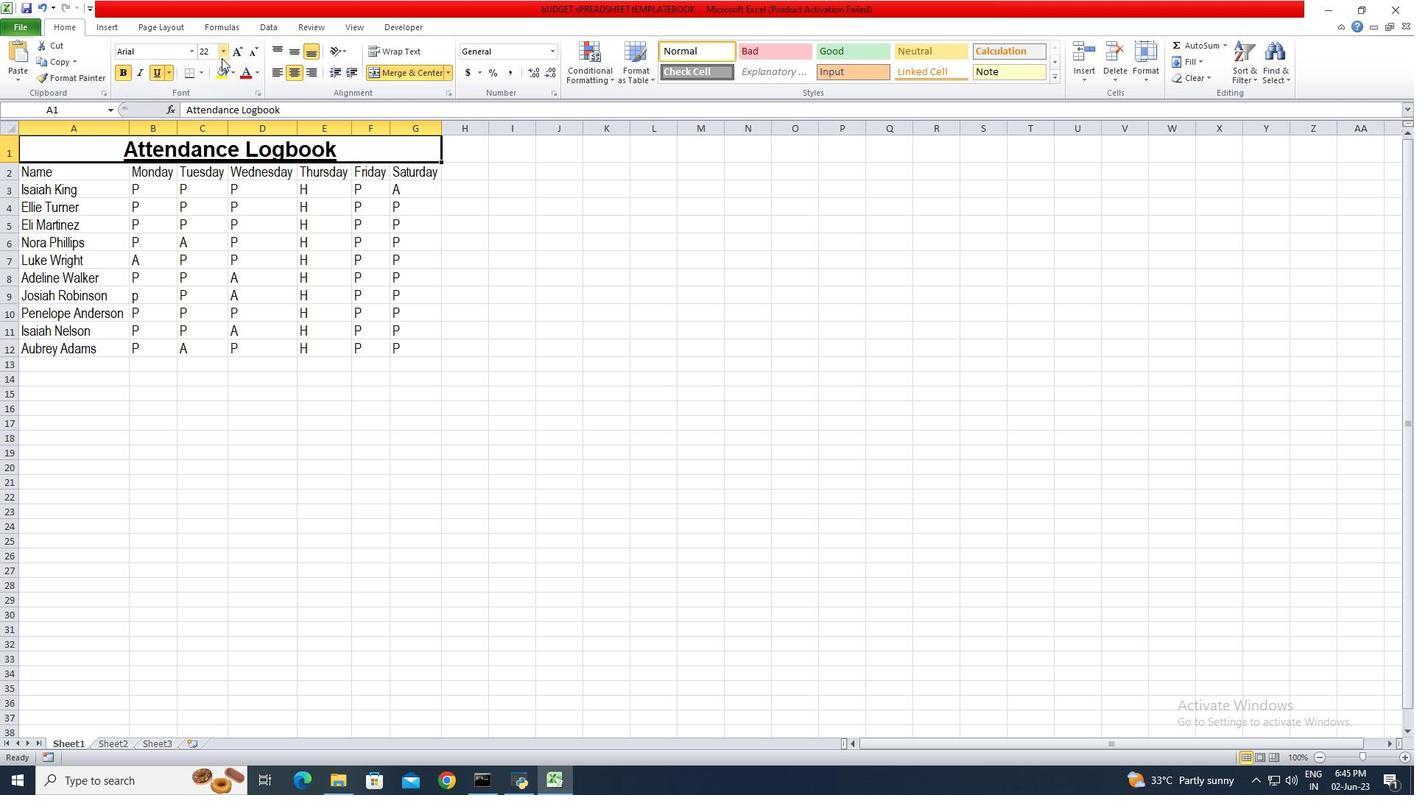 
Action: Mouse pressed left at (208, 50)
Screenshot: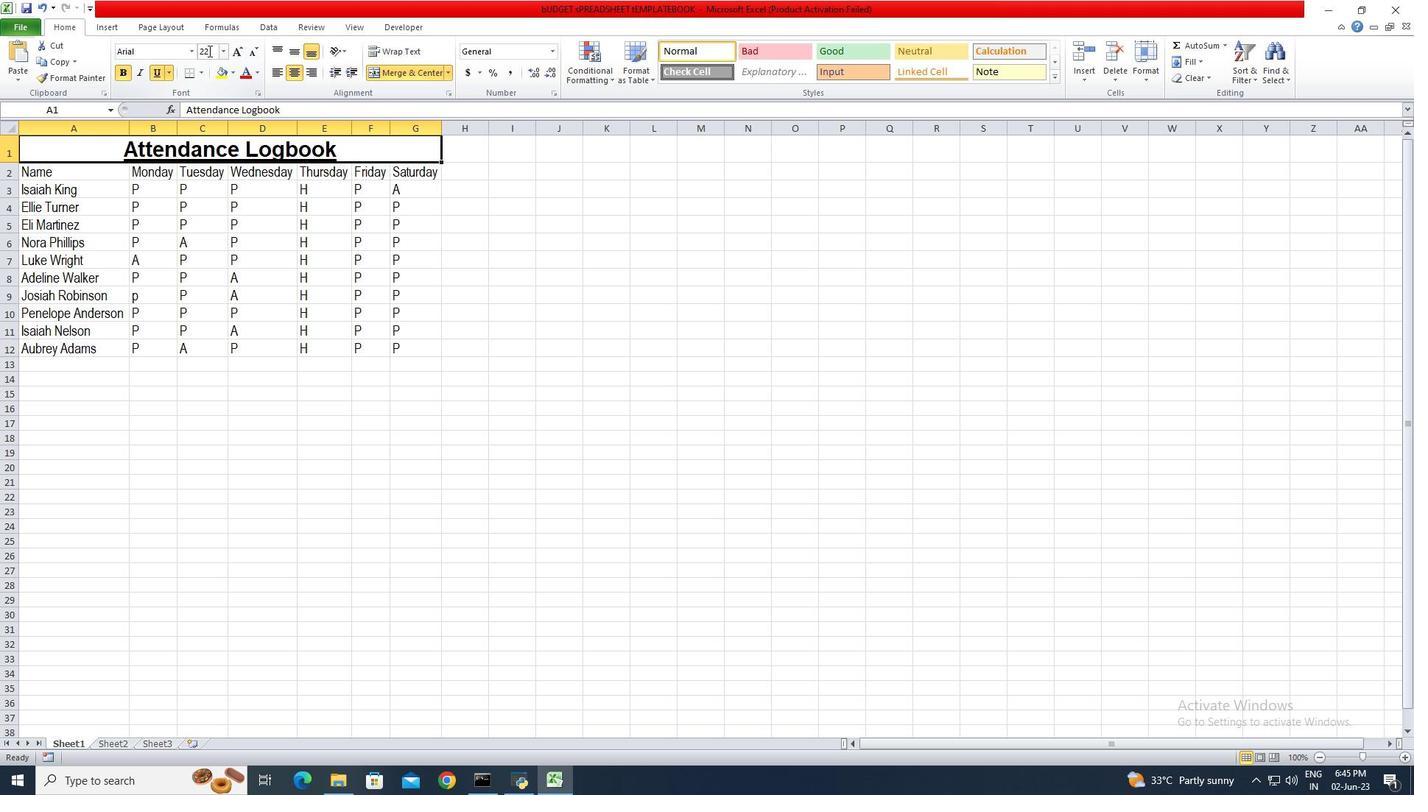 
Action: Key pressed 18<Key.enter>
Screenshot: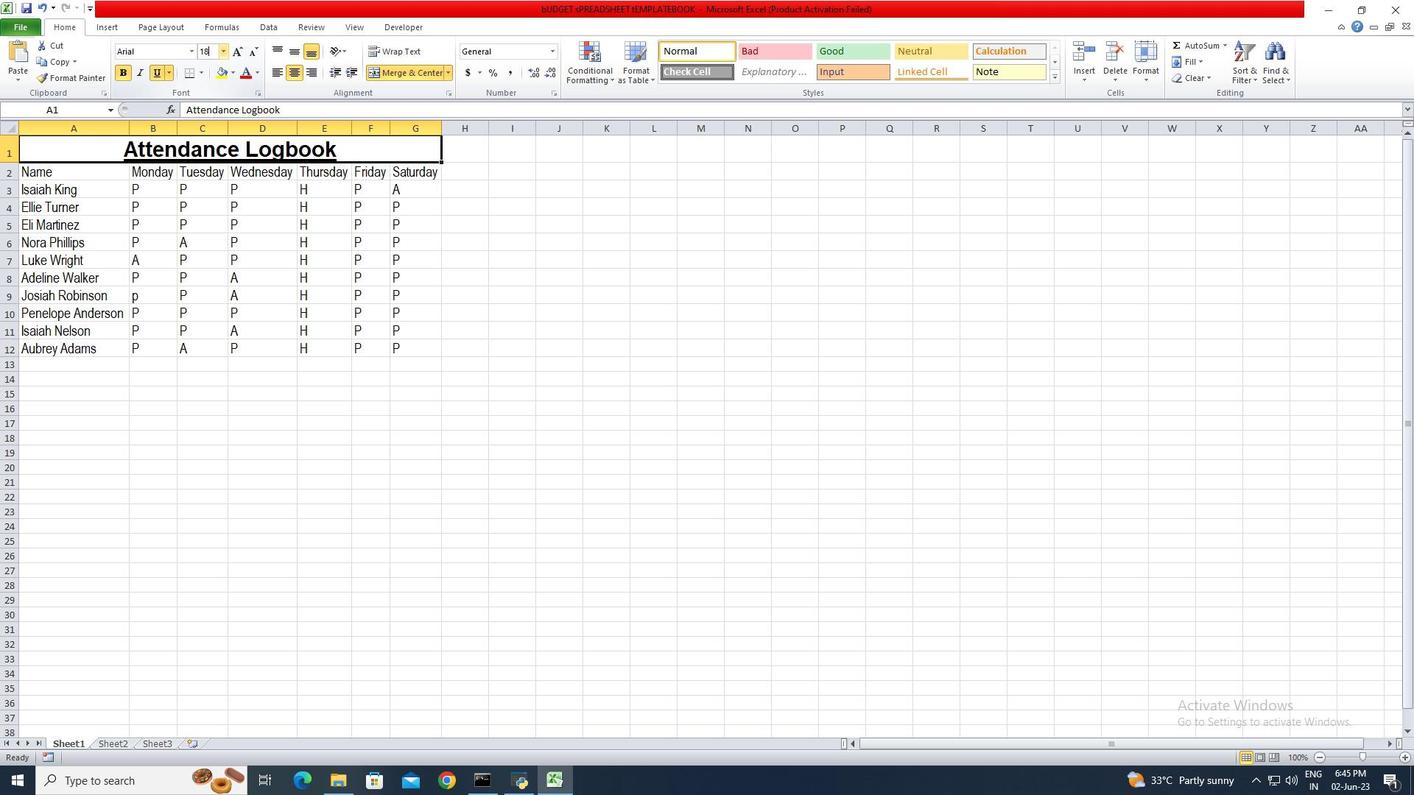 
Action: Mouse moved to (55, 170)
Screenshot: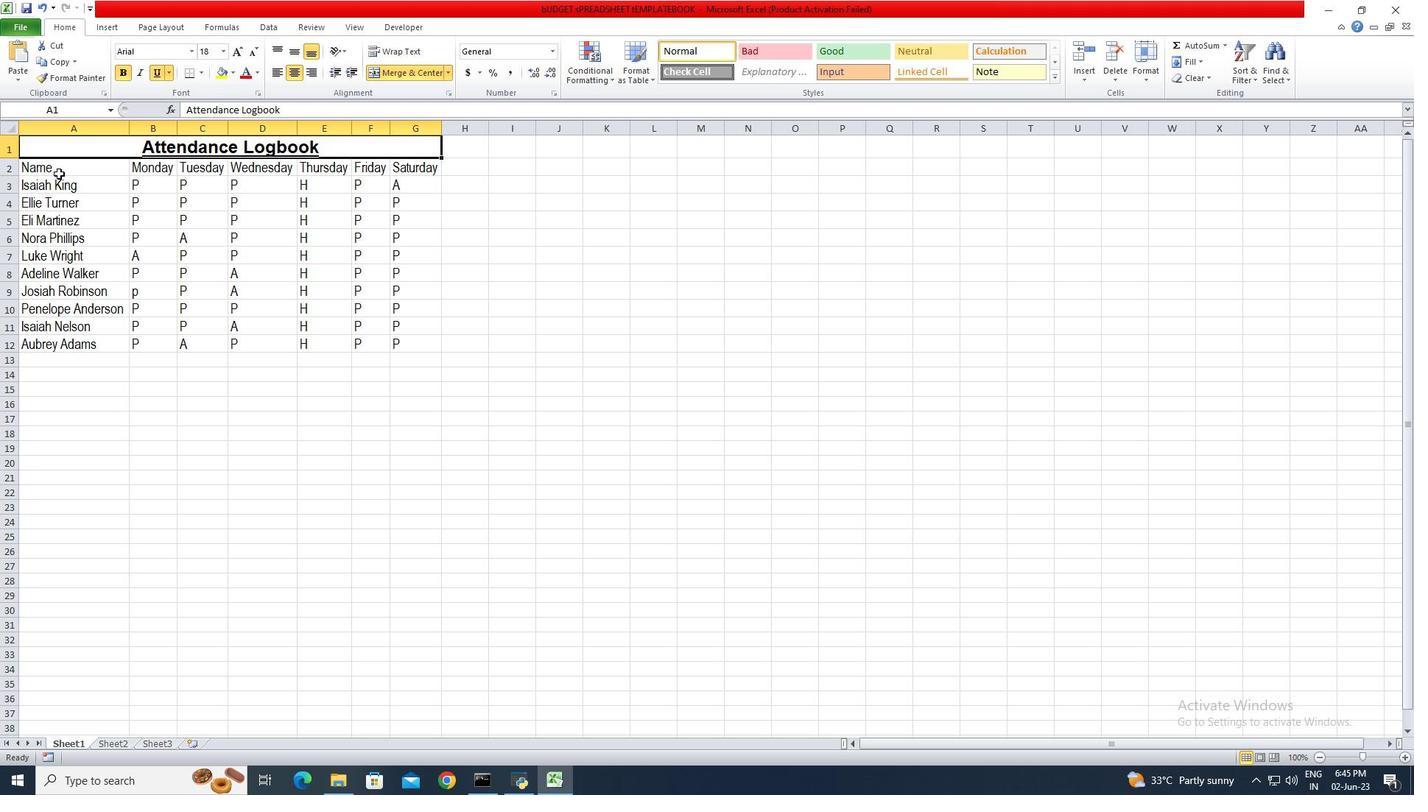 
Action: Mouse pressed left at (55, 170)
Screenshot: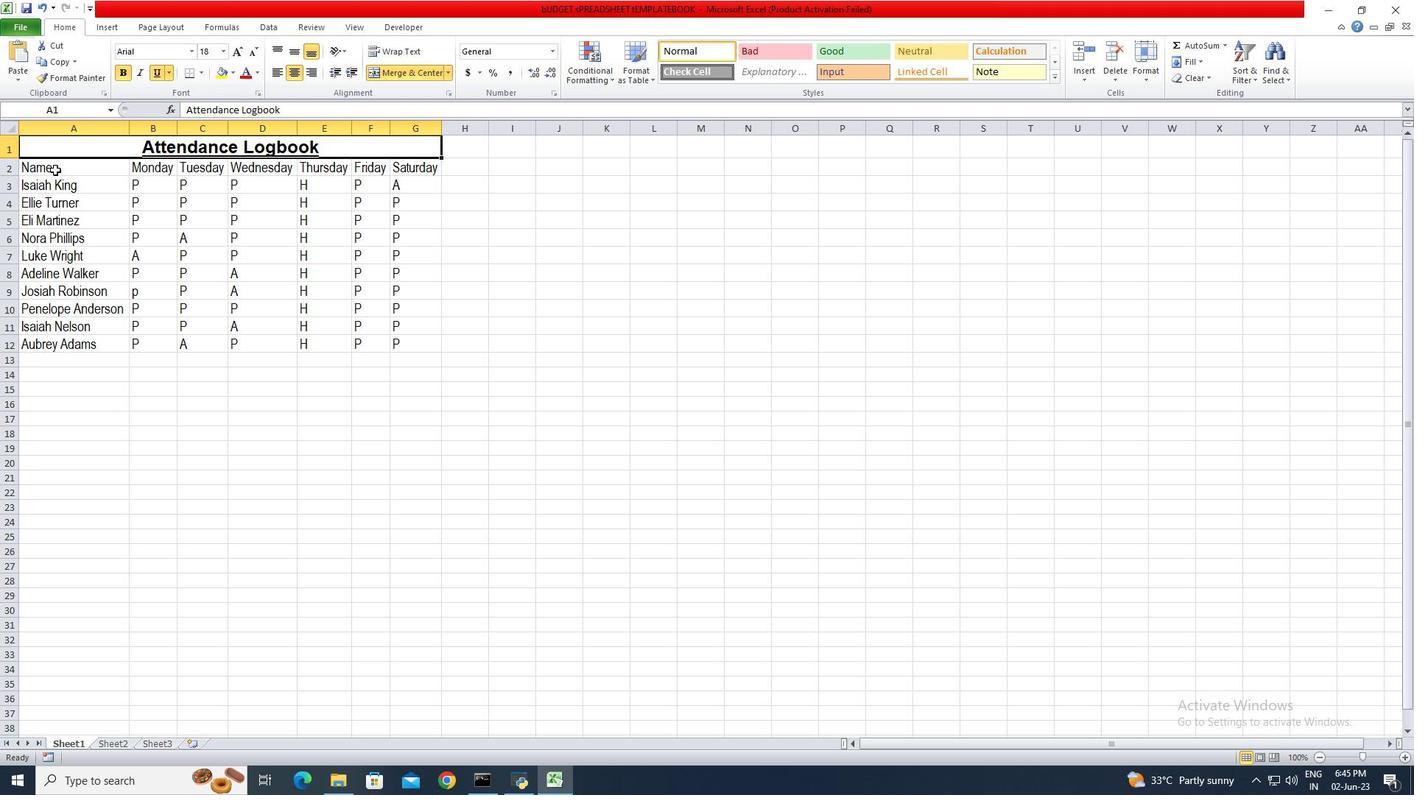 
Action: Mouse moved to (164, 51)
Screenshot: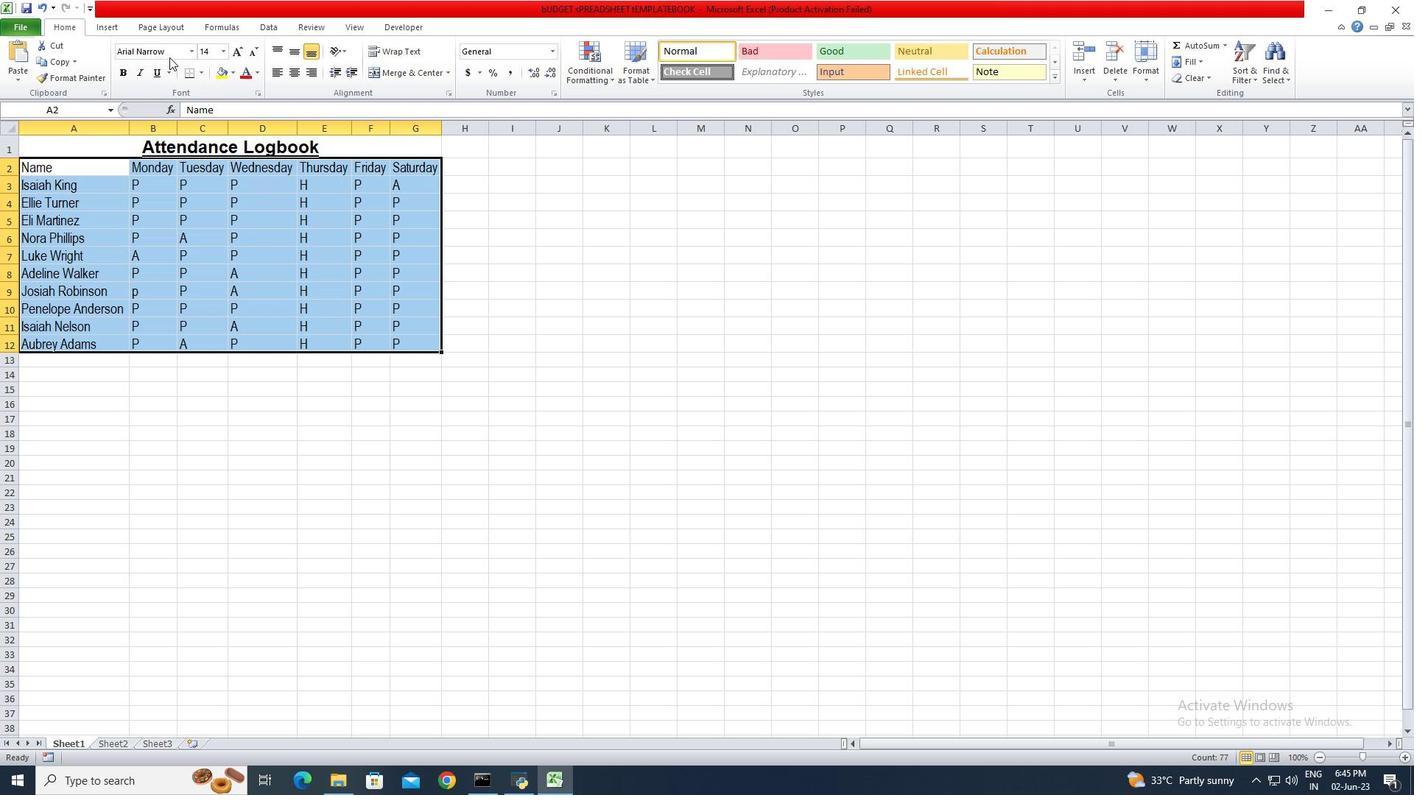 
Action: Mouse pressed left at (164, 51)
Screenshot: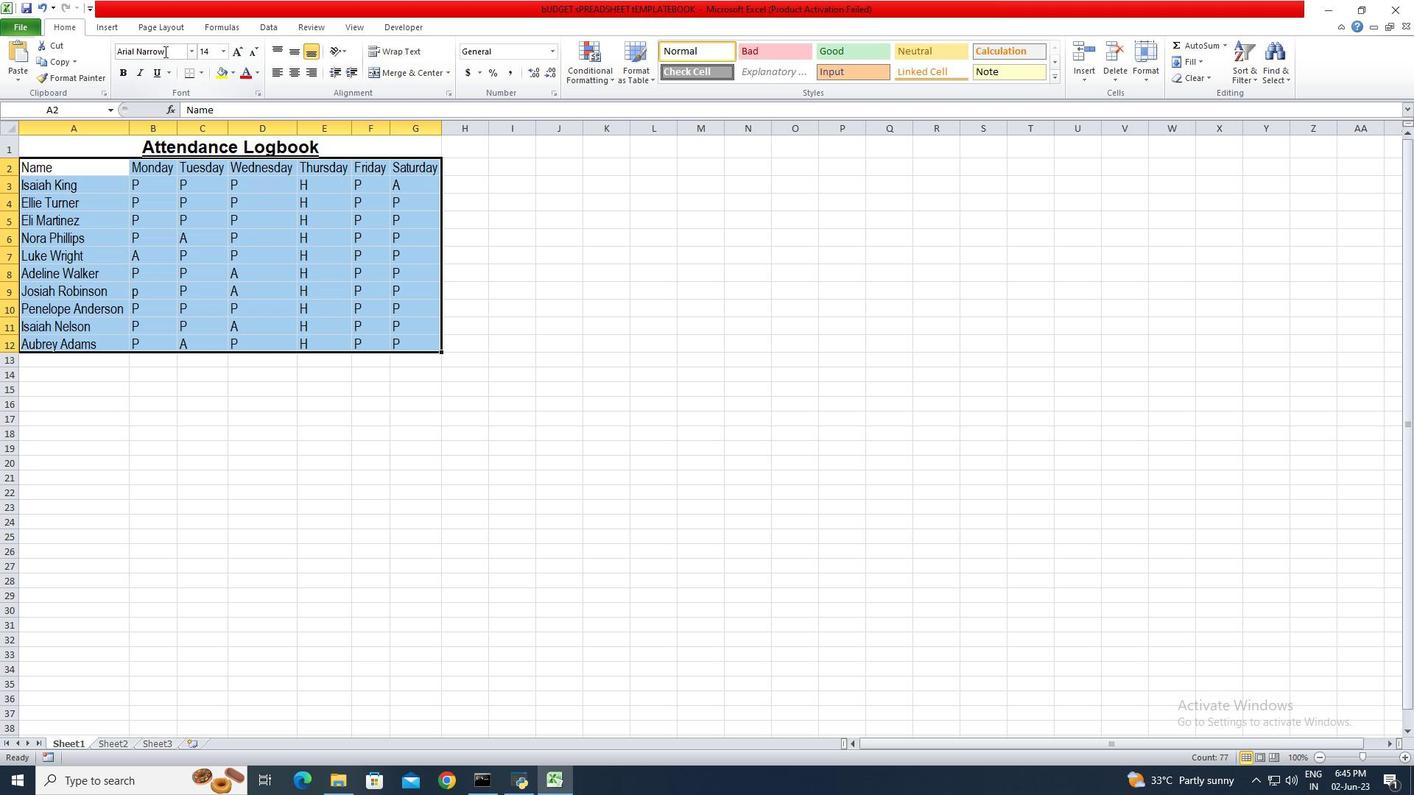 
Action: Key pressed <Key.shift><Key.shift><Key.shift><Key.shift><Key.shift><Key.shift><Key.shift><Key.shift><Key.shift><Key.shift><Key.shift><Key.shift><Key.shift><Key.shift><Key.shift><Key.shift><Key.shift><Key.shift><Key.shift><Key.shift><Key.shift><Key.shift><Key.shift><Key.shift><Key.shift><Key.shift><Key.shift>Calibri<Key.enter>
Screenshot: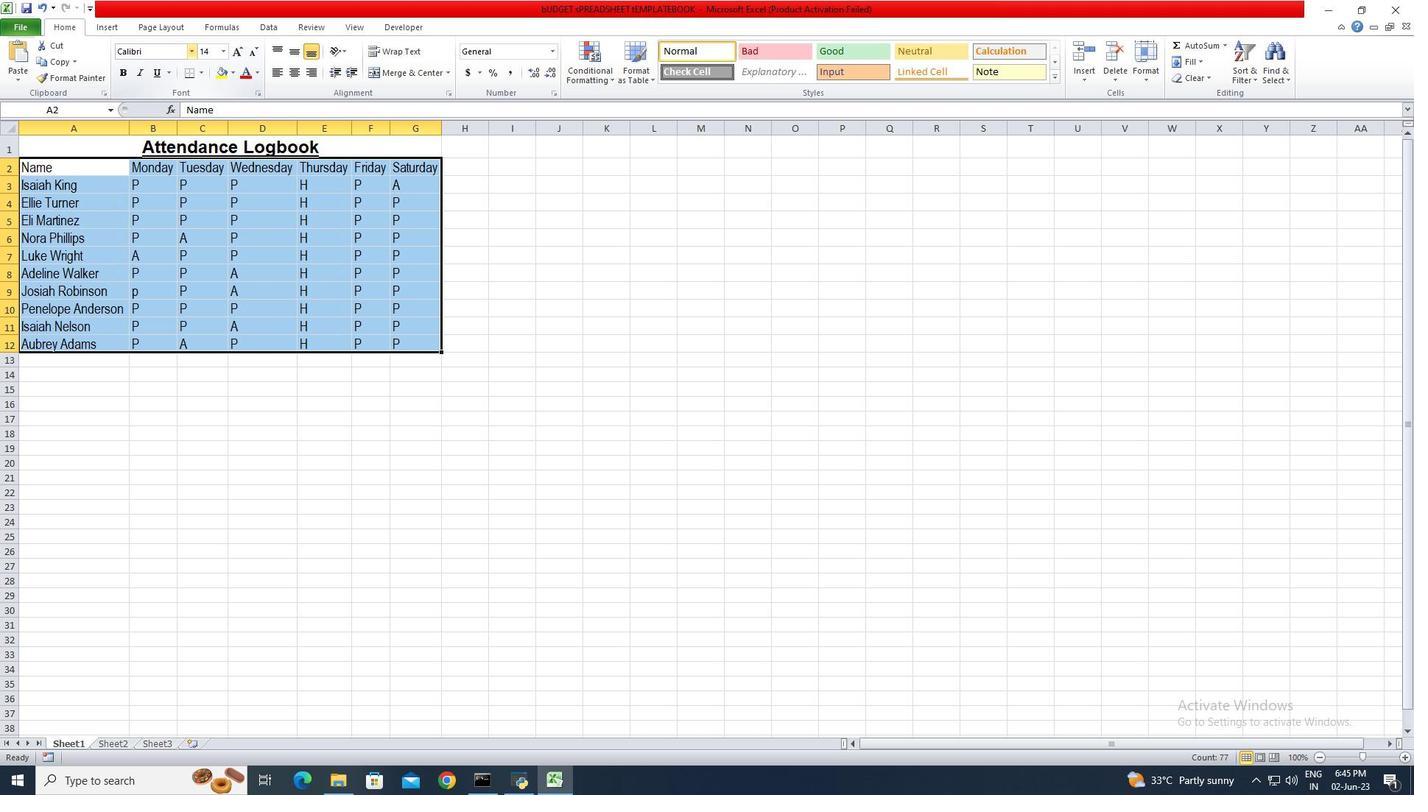 
Action: Mouse moved to (209, 51)
Screenshot: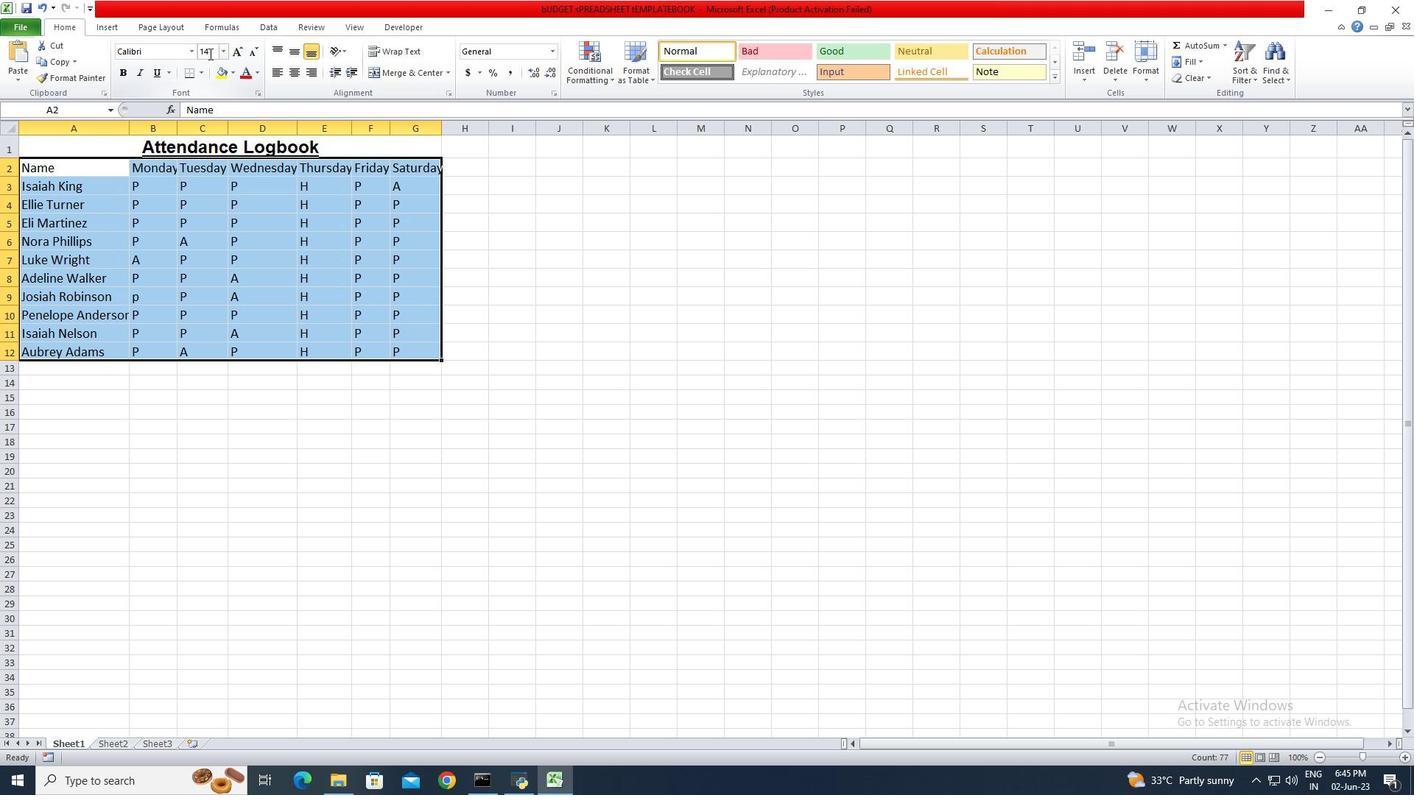 
Action: Mouse pressed left at (209, 51)
Screenshot: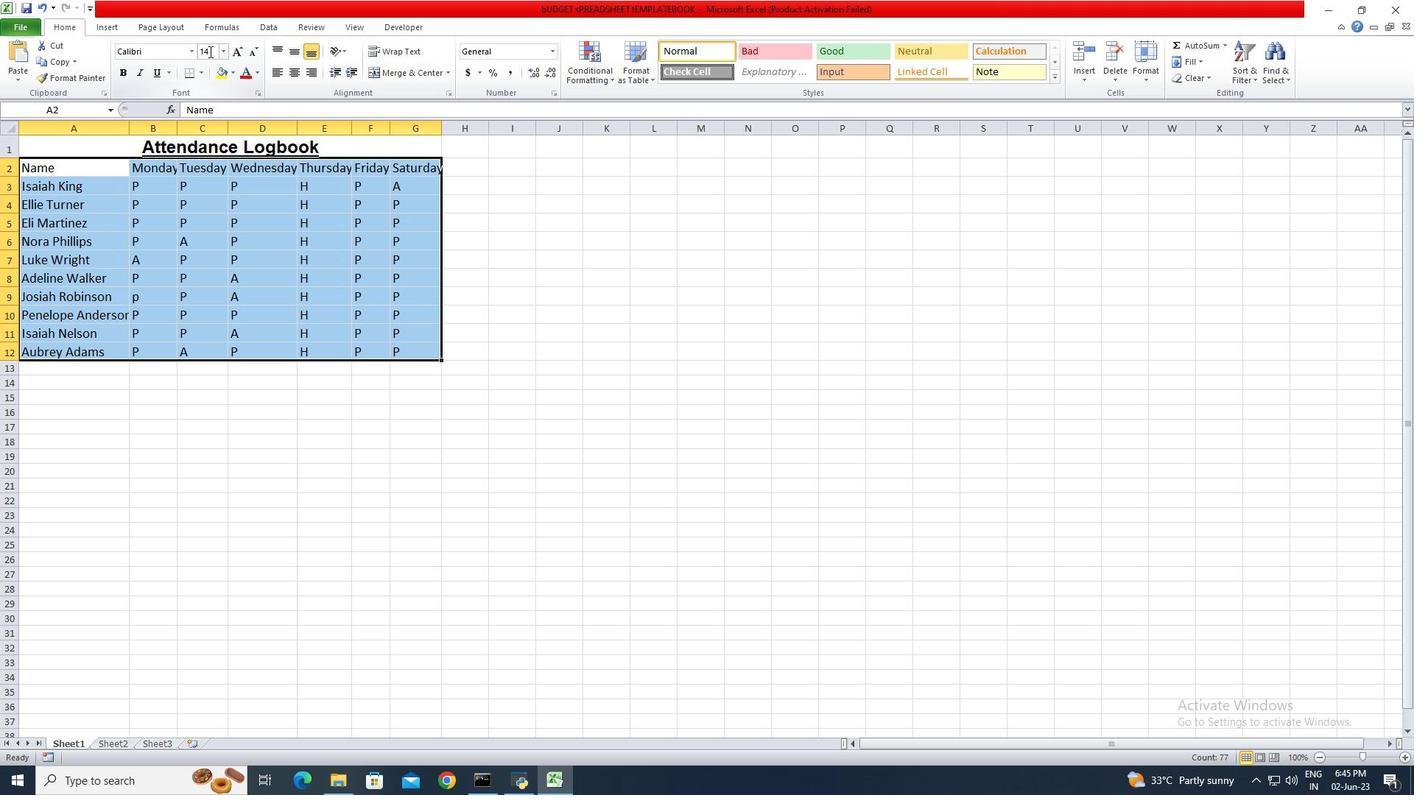 
Action: Key pressed 9<Key.enter>
Screenshot: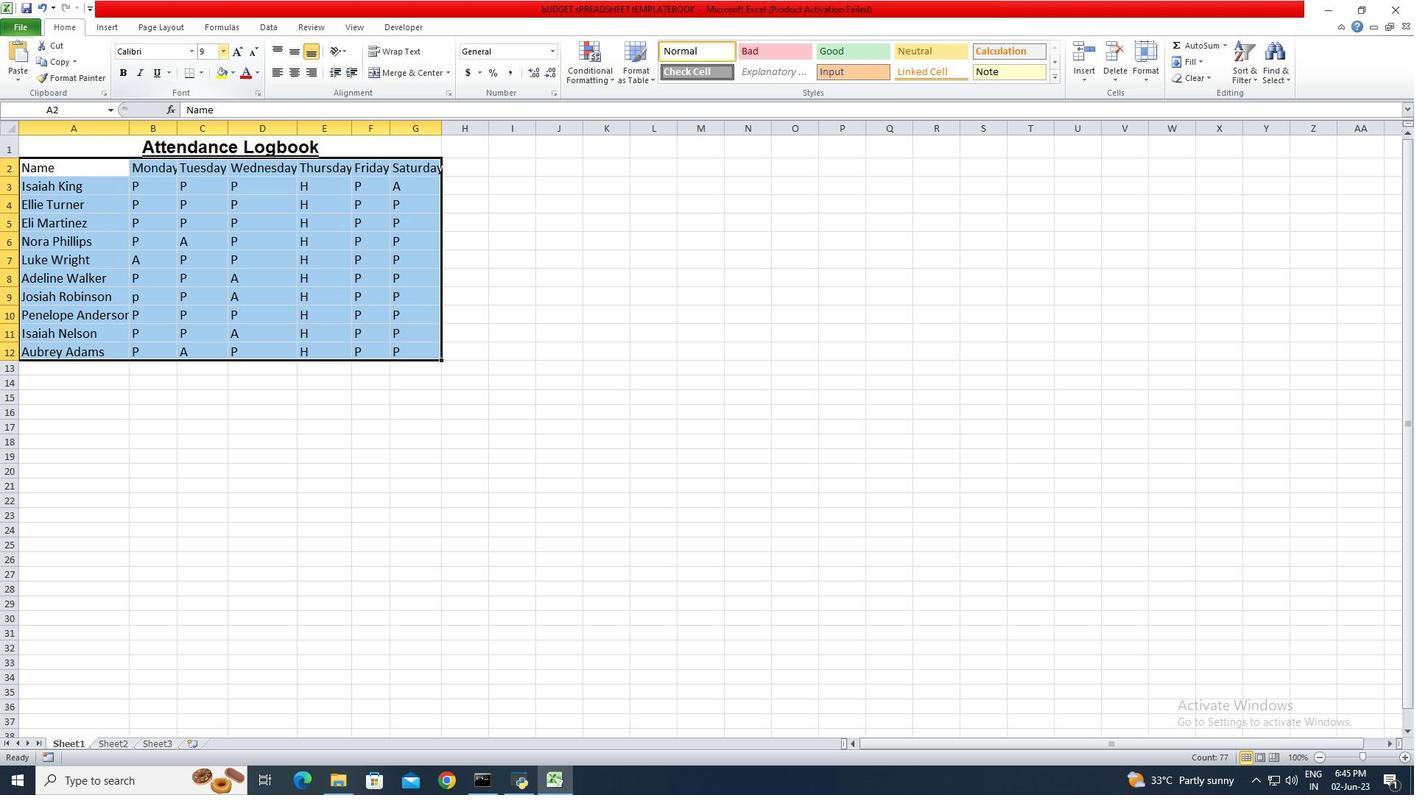 
Action: Mouse moved to (296, 55)
Screenshot: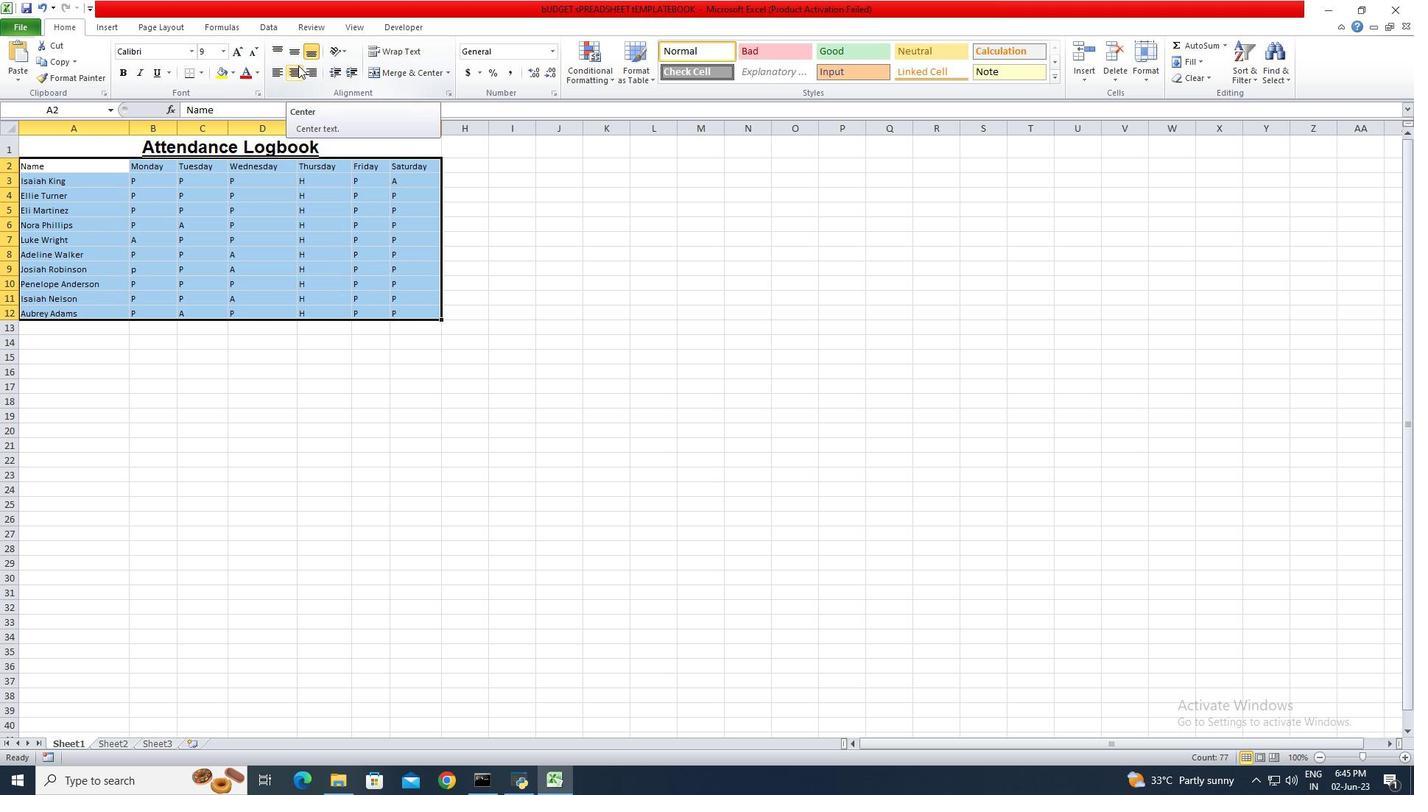 
Action: Mouse pressed left at (296, 55)
Screenshot: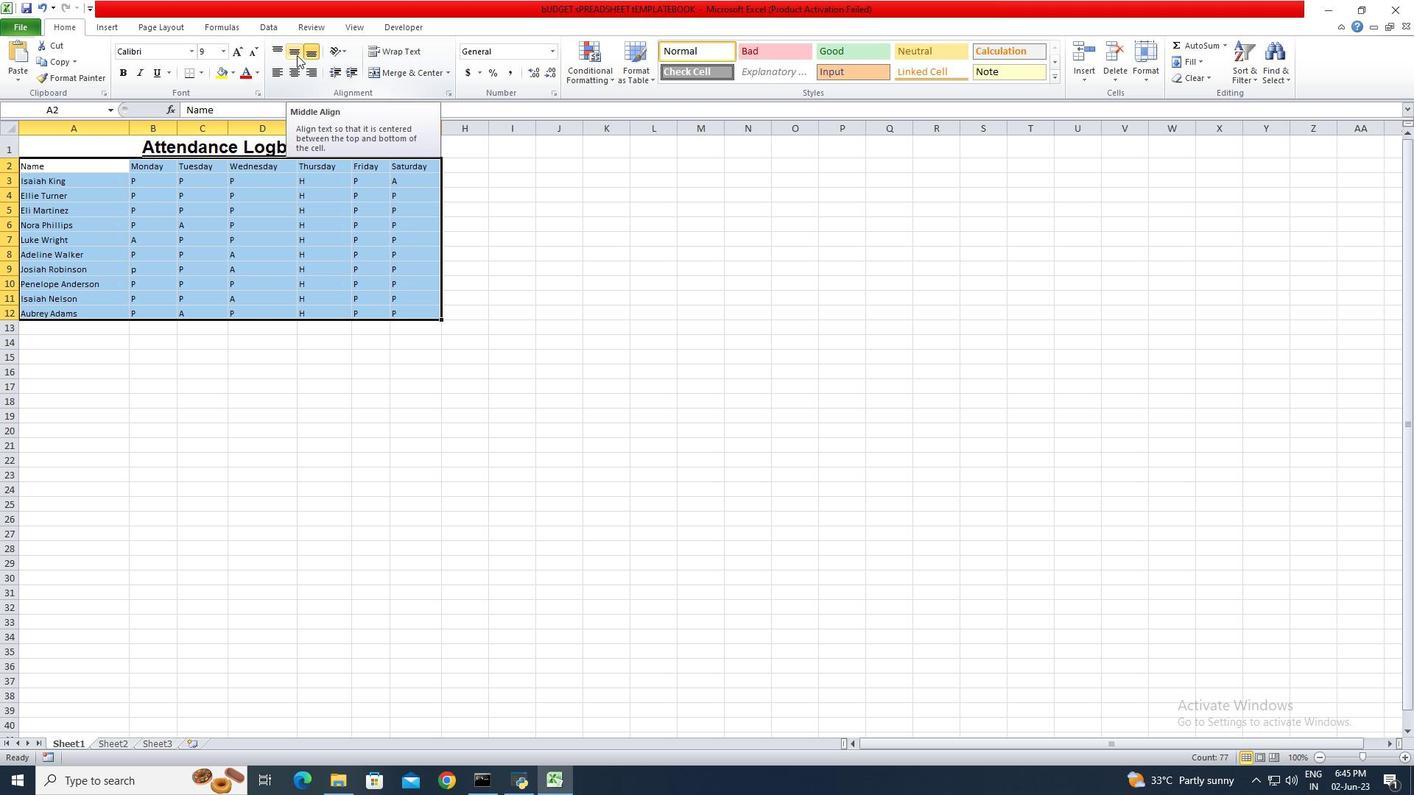 
Action: Mouse moved to (290, 71)
Screenshot: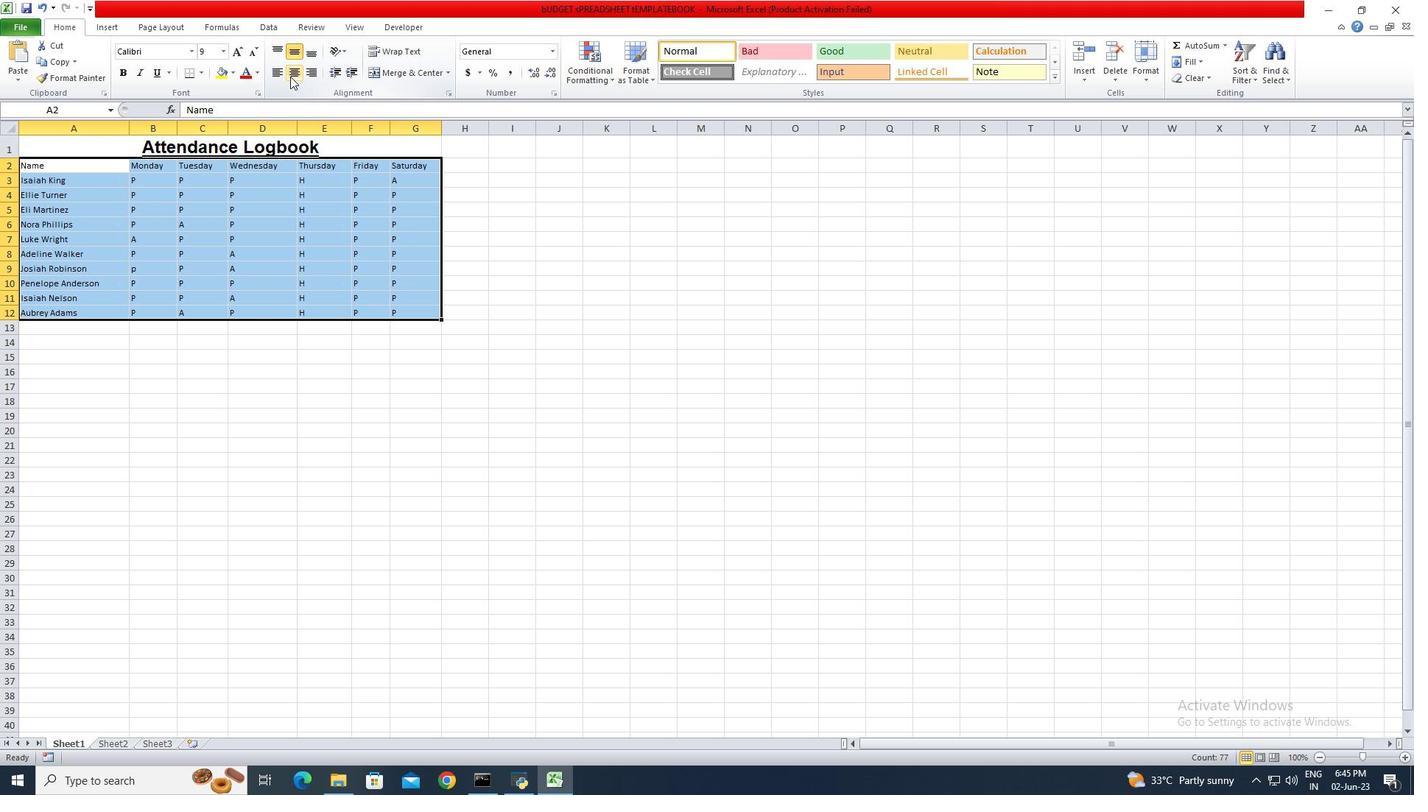 
Action: Mouse pressed left at (290, 71)
Screenshot: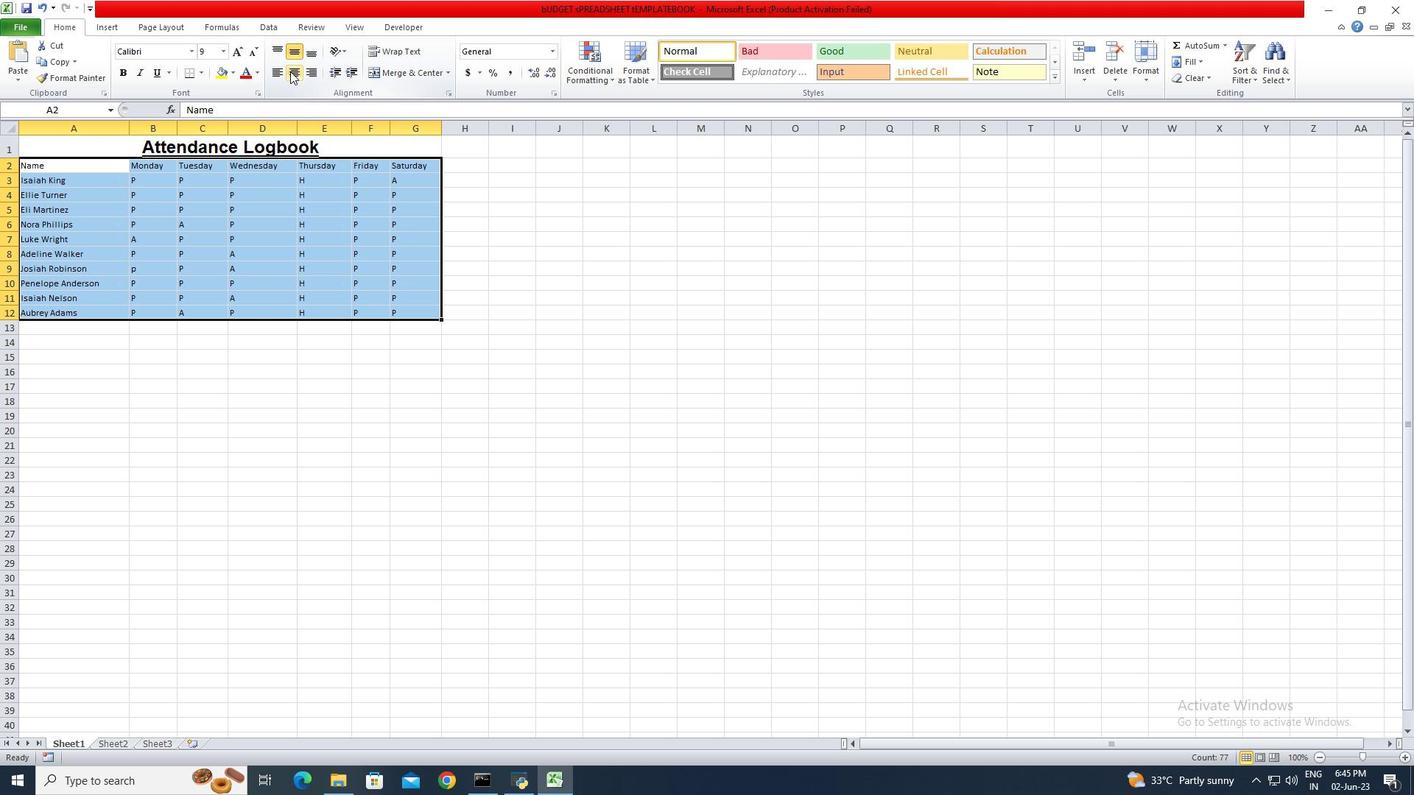 
Action: Key pressed ctrl+S
Screenshot: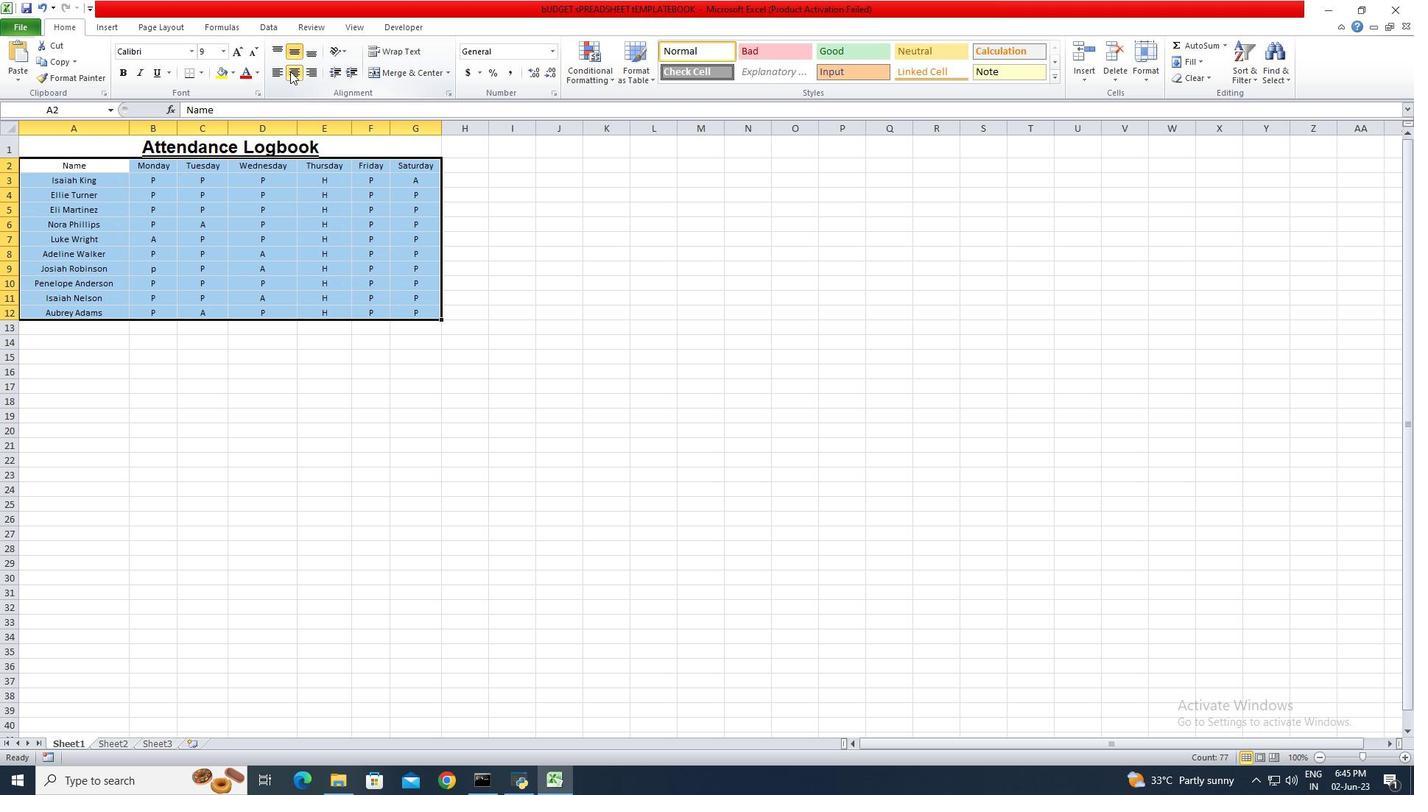 
Action: Mouse moved to (201, 75)
Screenshot: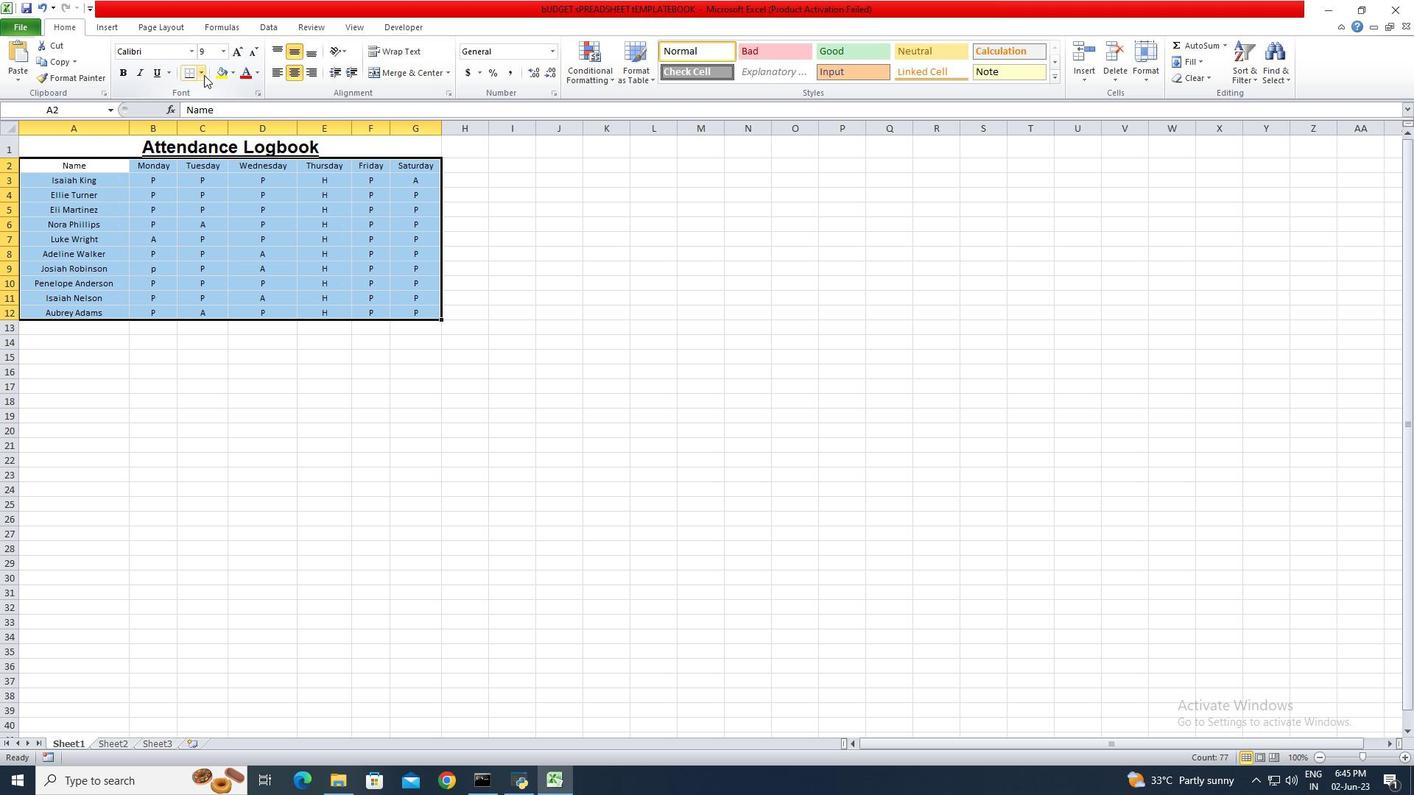 
Action: Mouse pressed left at (201, 75)
Screenshot: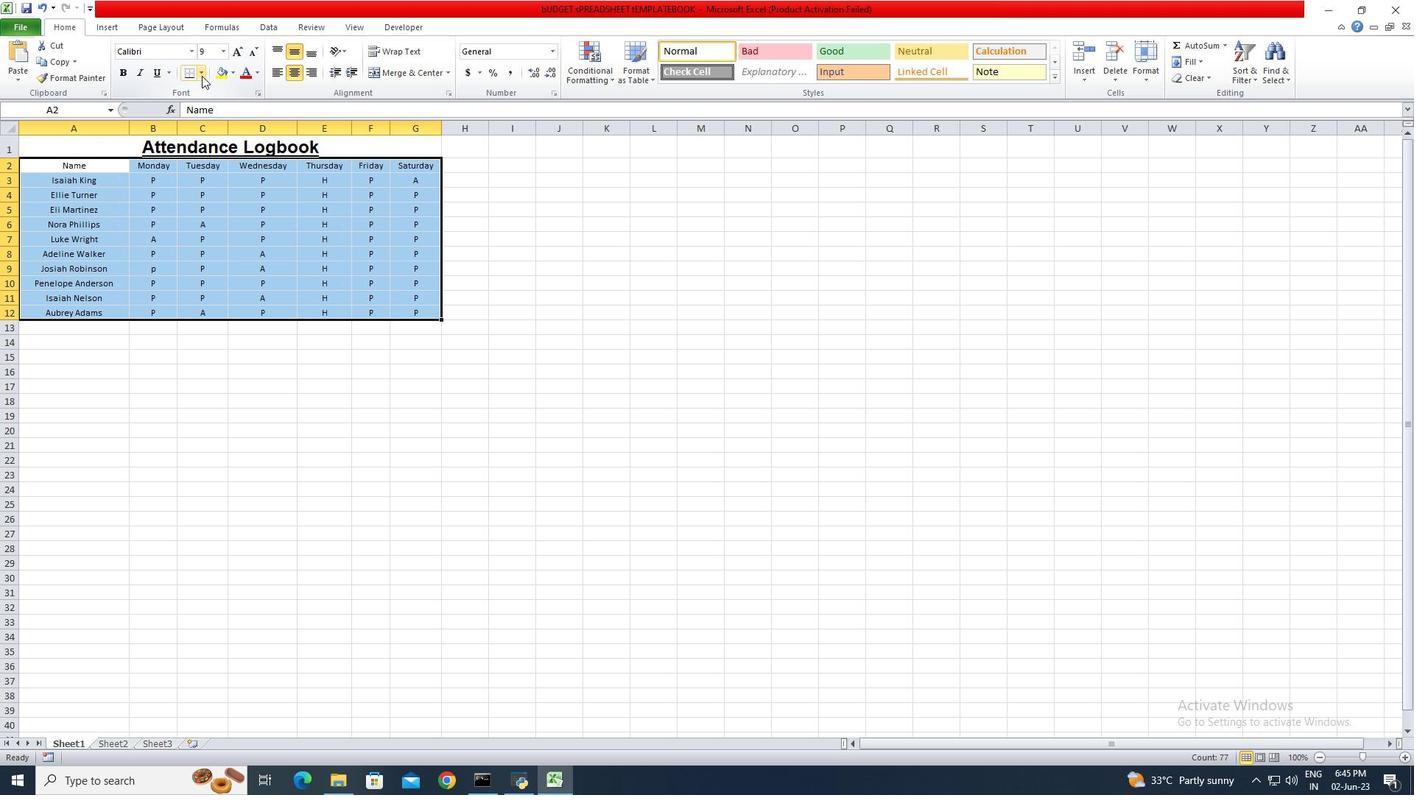 
Action: Mouse moved to (228, 188)
Screenshot: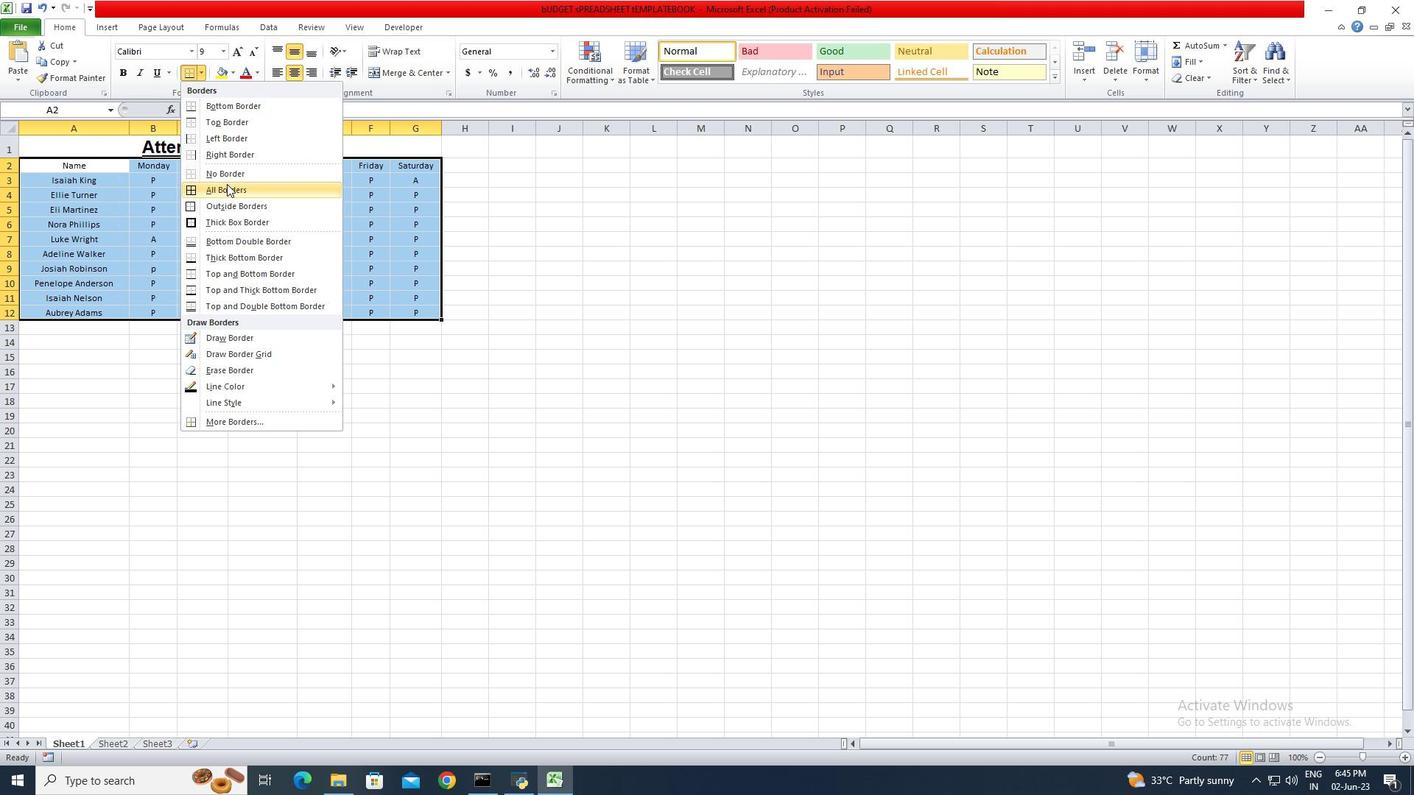 
Action: Mouse pressed left at (228, 188)
Screenshot: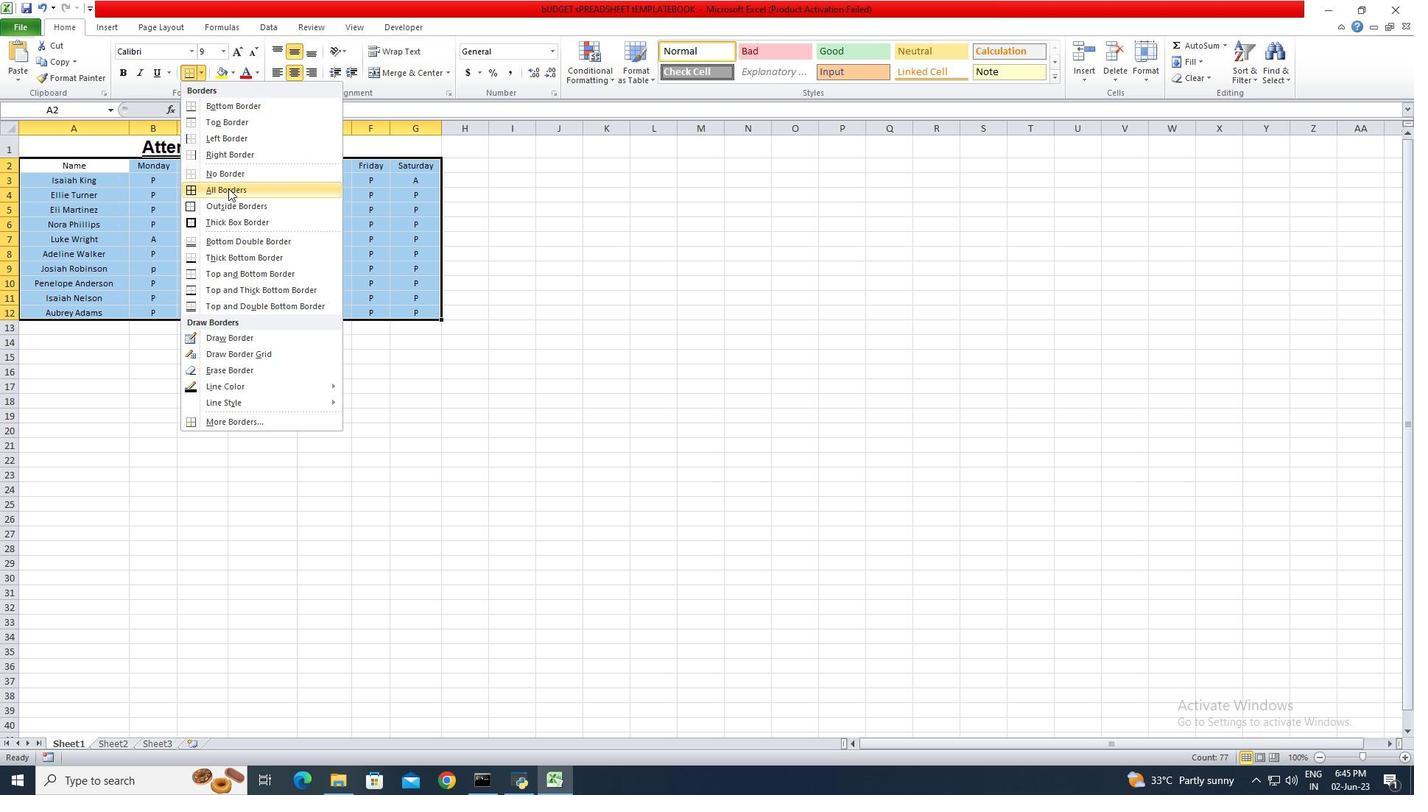 
Action: Mouse moved to (171, 314)
Screenshot: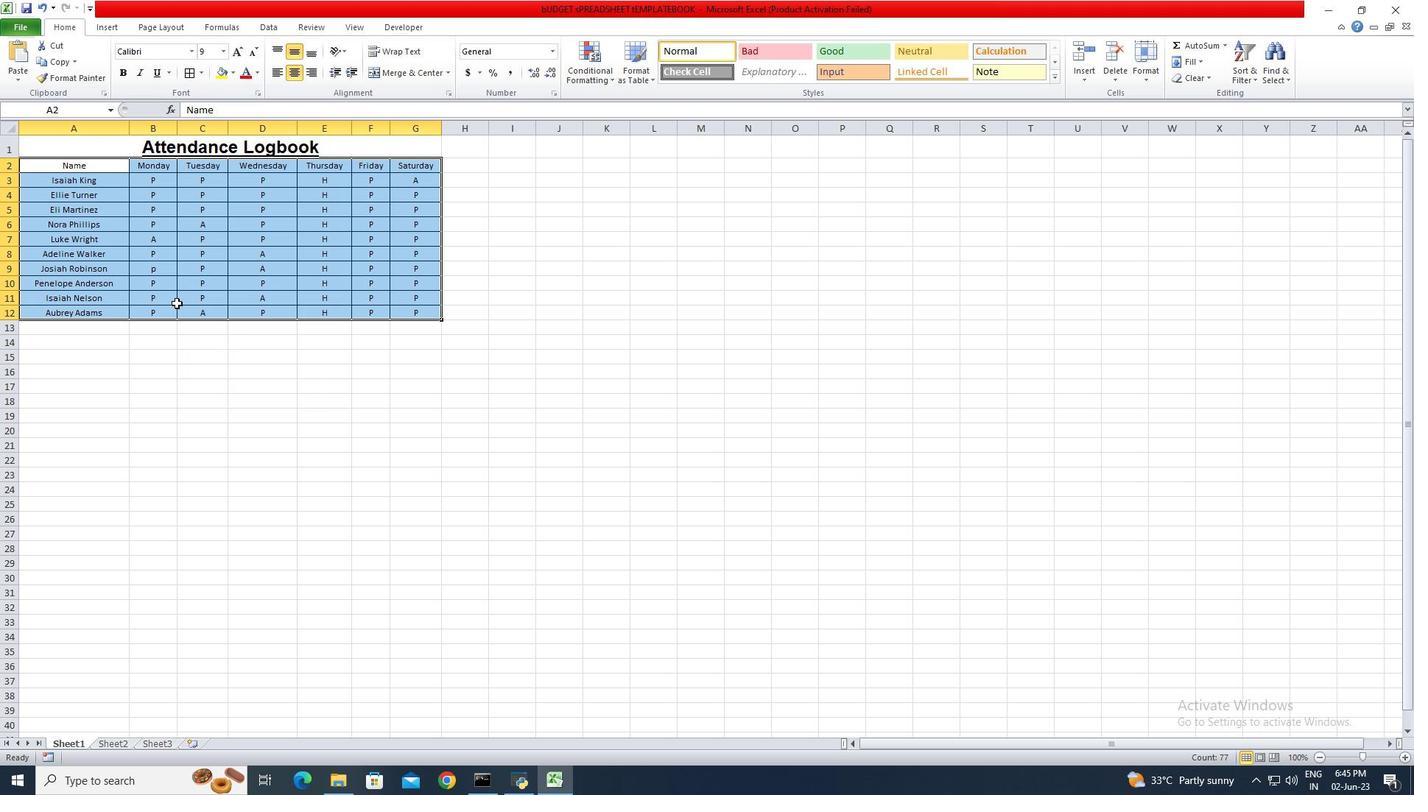 
Action: Key pressed ctrl+S
Screenshot: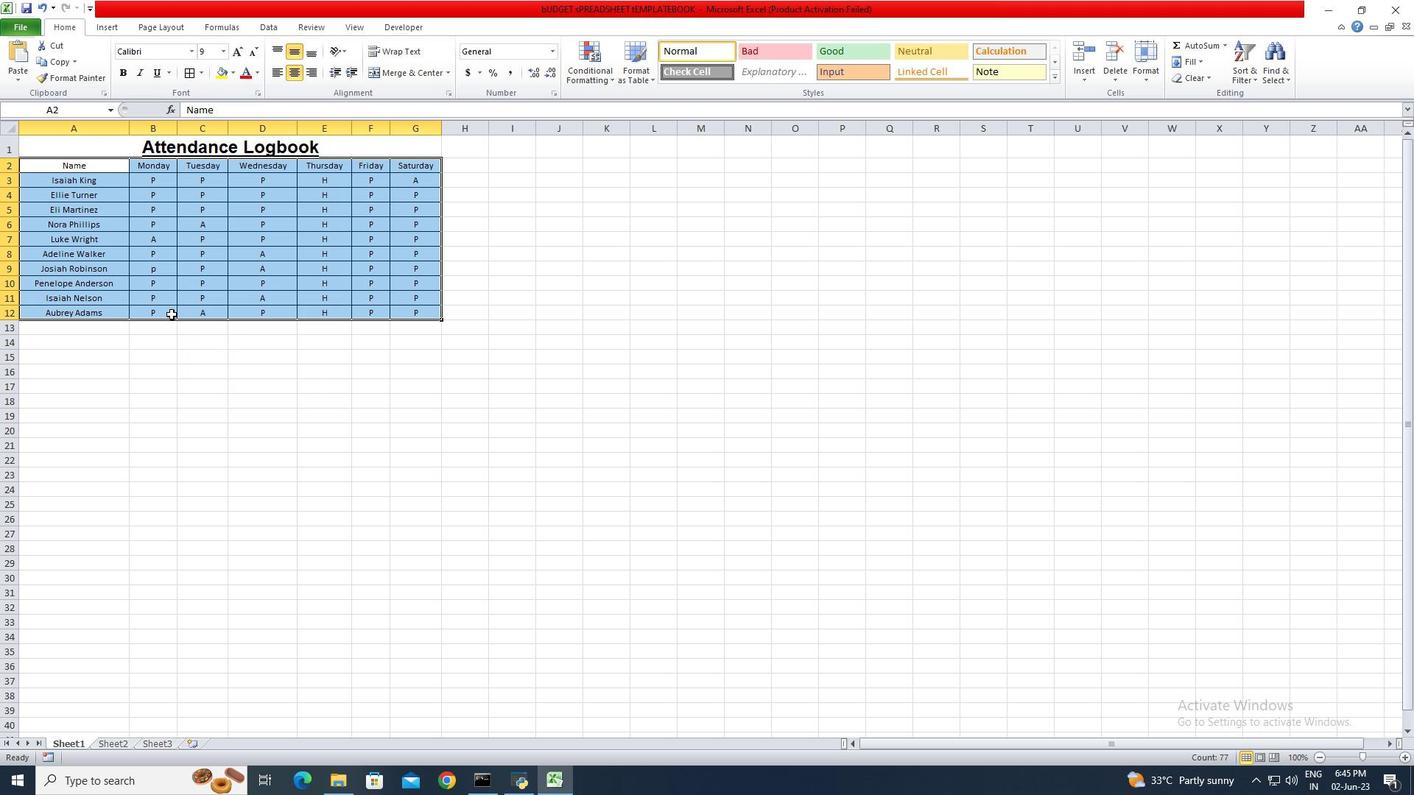 
